 Task: Create duplicate rules in schedules object.
Action: Mouse moved to (925, 64)
Screenshot: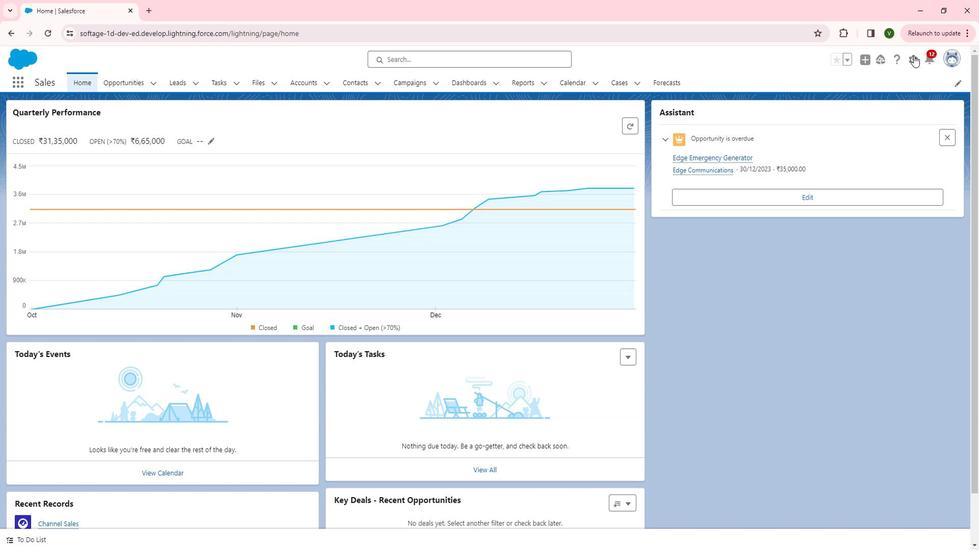 
Action: Mouse pressed left at (925, 64)
Screenshot: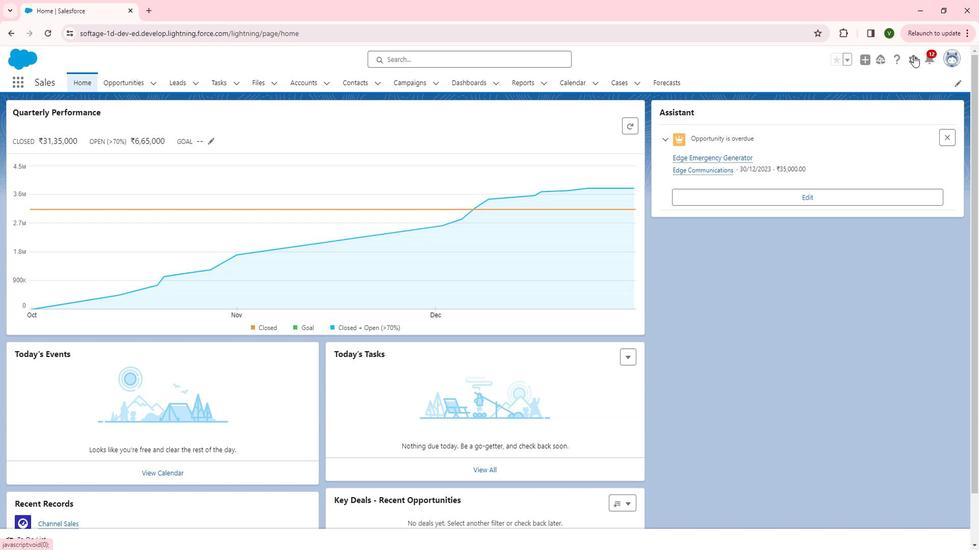 
Action: Mouse moved to (886, 93)
Screenshot: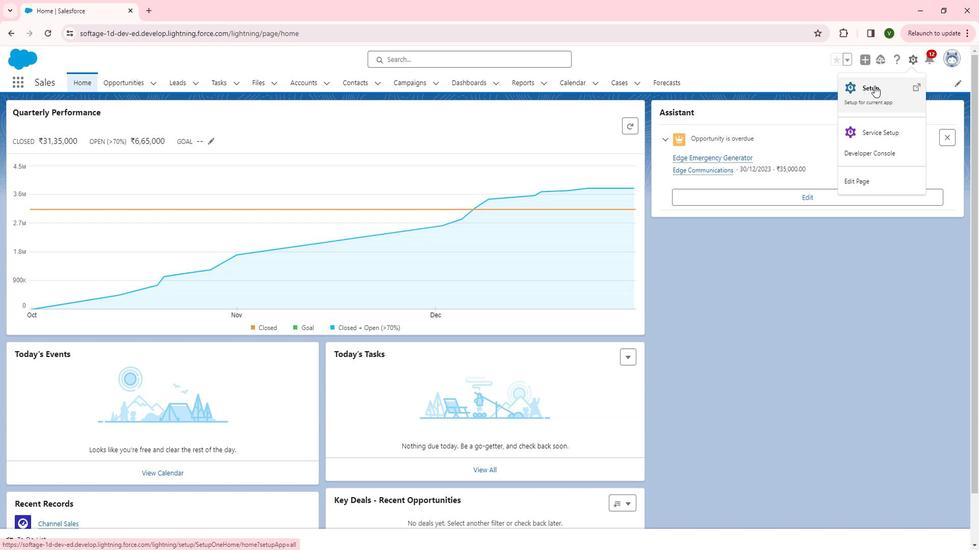 
Action: Mouse pressed left at (886, 93)
Screenshot: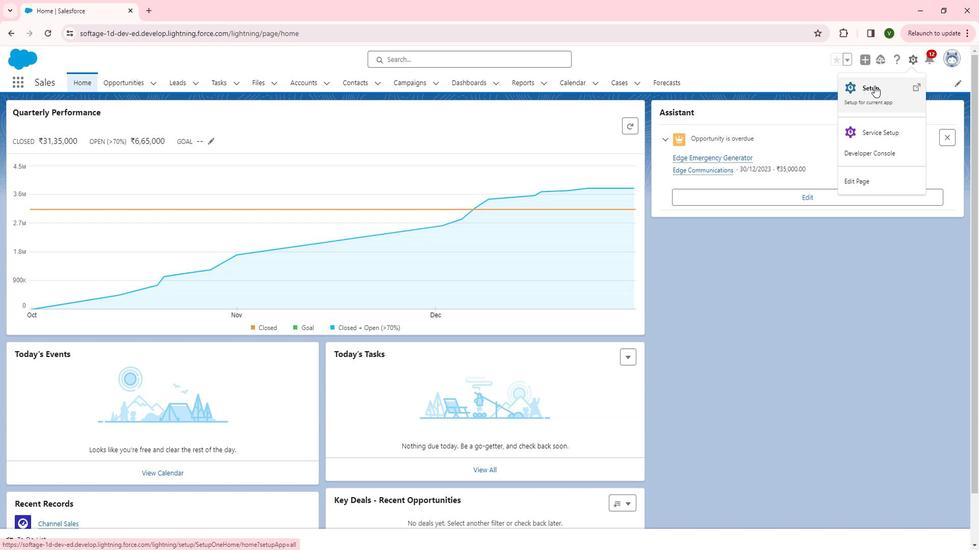 
Action: Mouse moved to (84, 283)
Screenshot: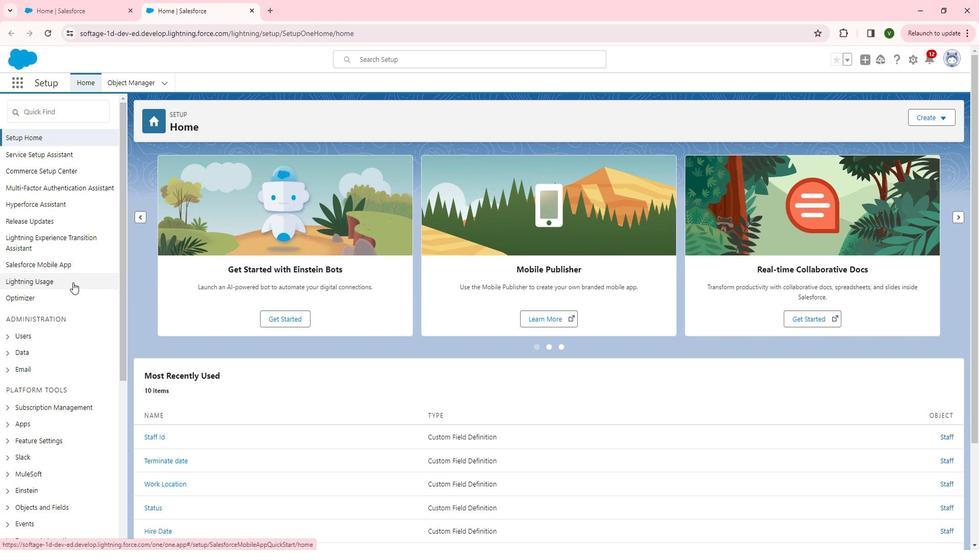
Action: Mouse scrolled (84, 283) with delta (0, 0)
Screenshot: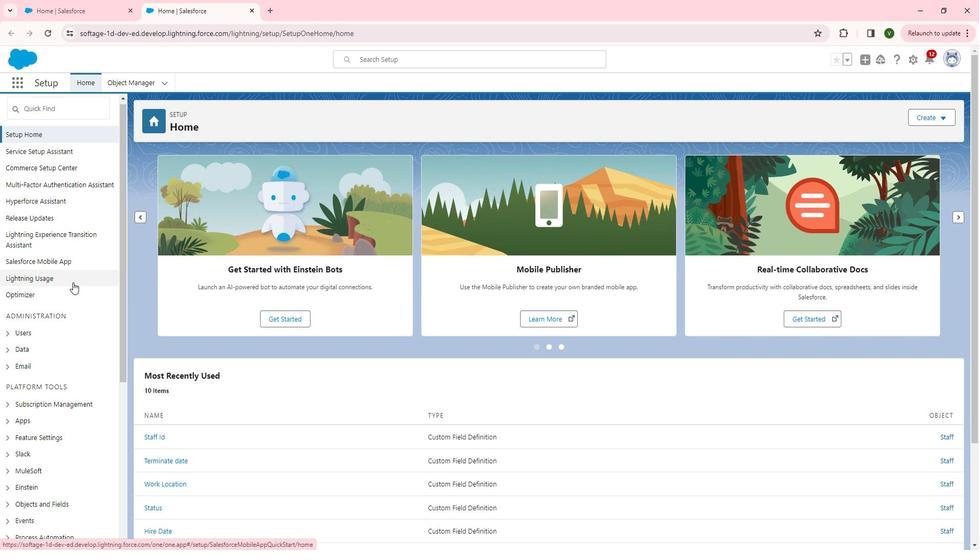
Action: Mouse scrolled (84, 283) with delta (0, 0)
Screenshot: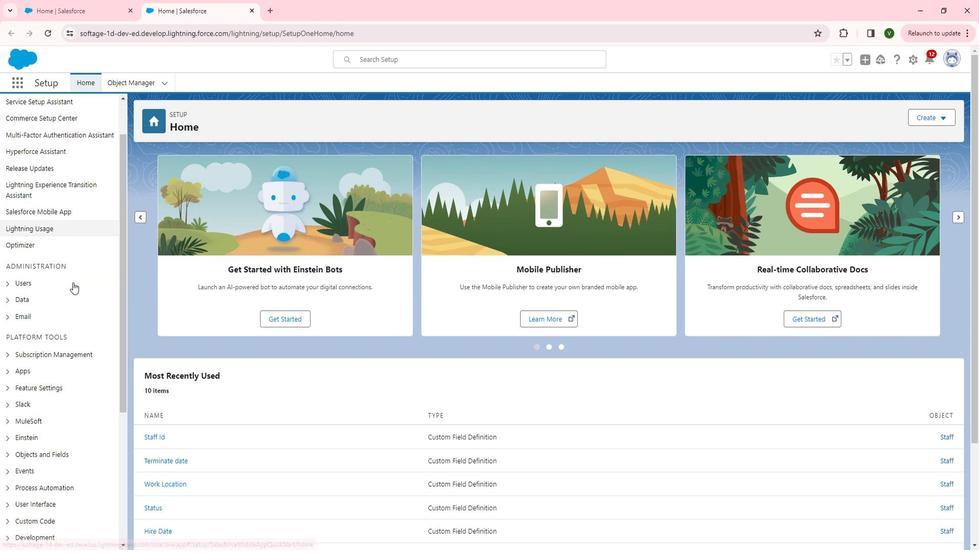 
Action: Mouse moved to (19, 250)
Screenshot: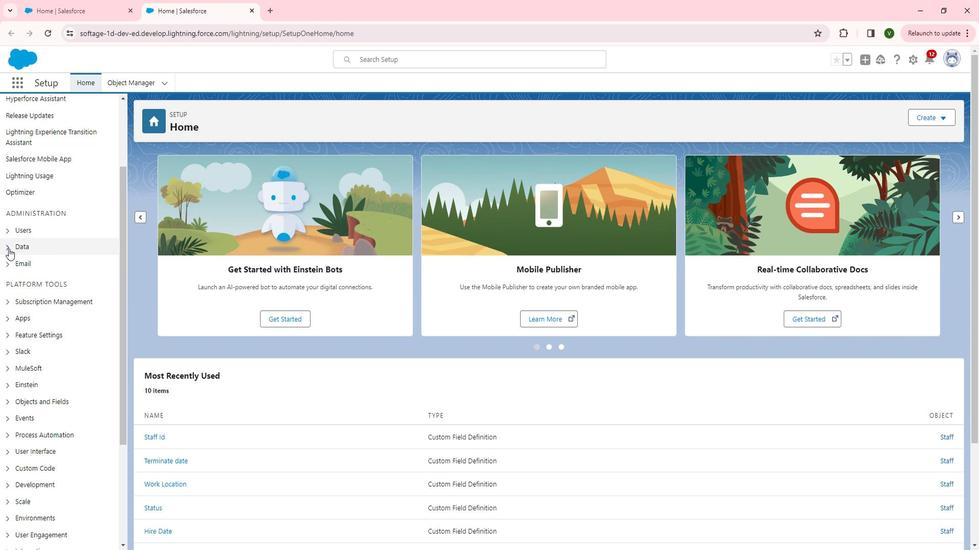 
Action: Mouse pressed left at (19, 250)
Screenshot: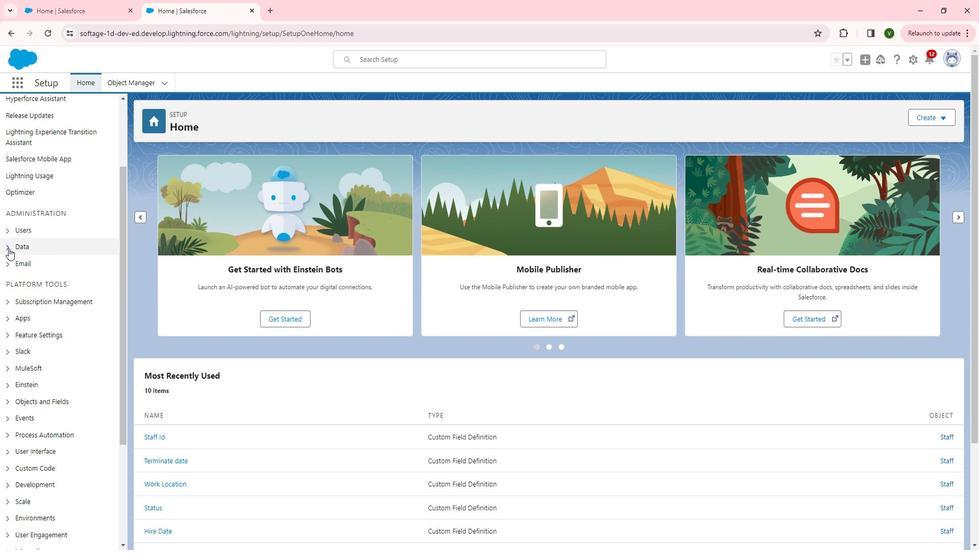 
Action: Mouse moved to (32, 345)
Screenshot: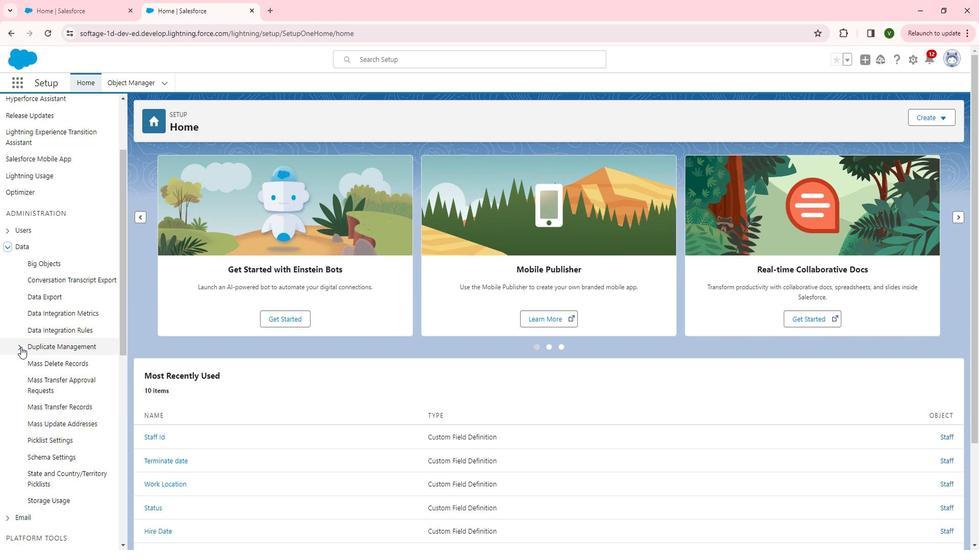 
Action: Mouse pressed left at (32, 345)
Screenshot: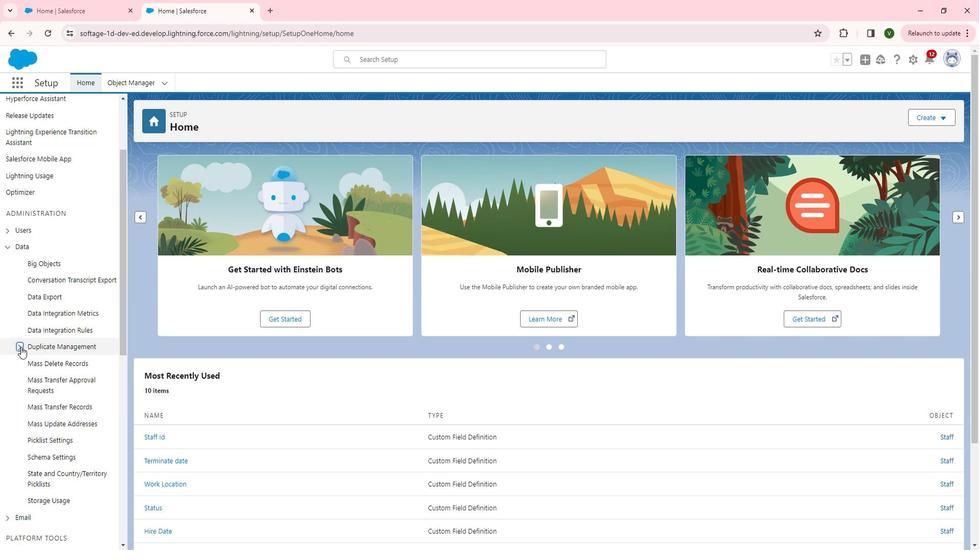 
Action: Mouse moved to (75, 378)
Screenshot: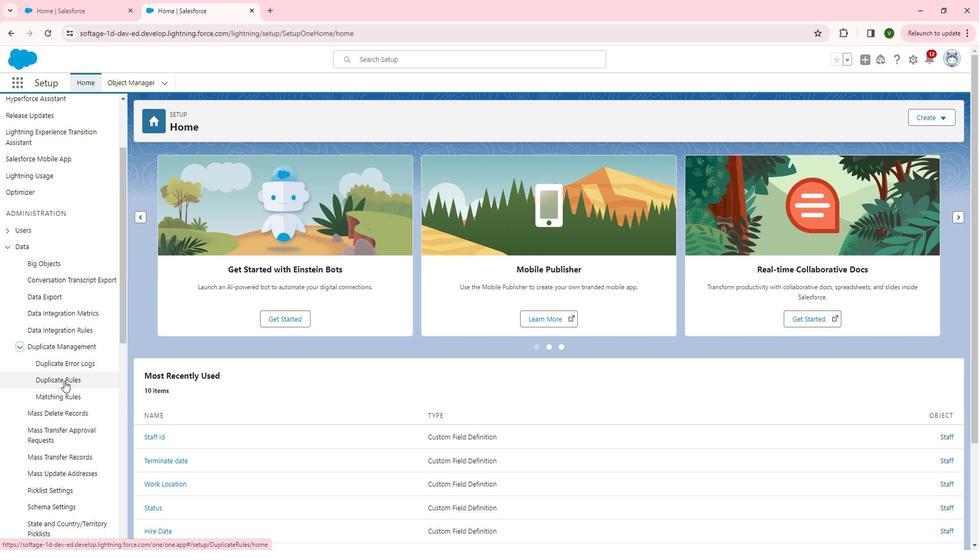 
Action: Mouse pressed left at (75, 378)
Screenshot: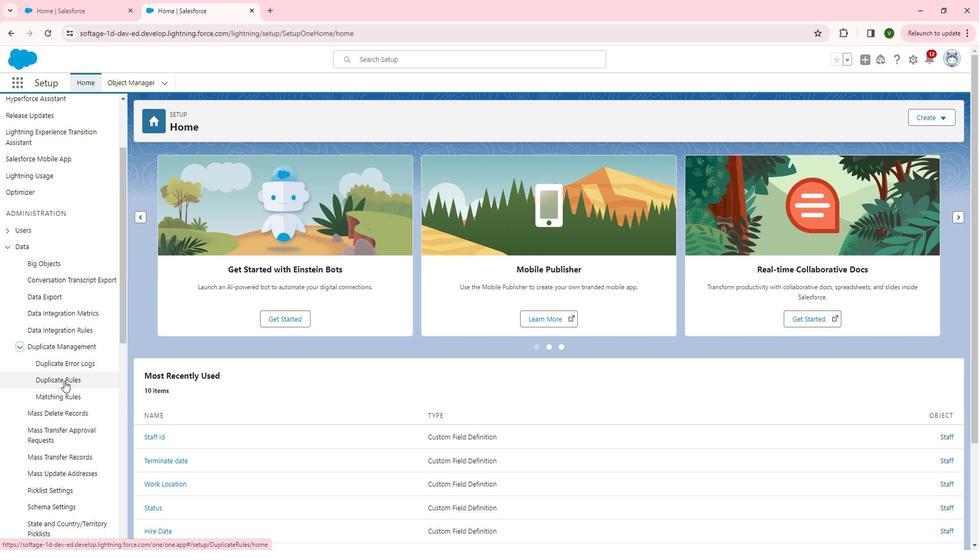
Action: Mouse moved to (575, 255)
Screenshot: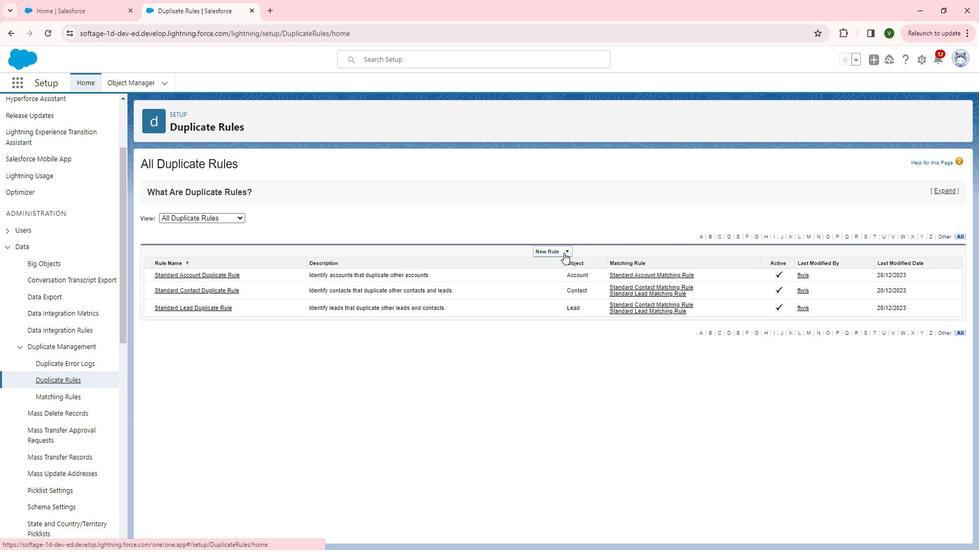 
Action: Mouse pressed left at (575, 255)
Screenshot: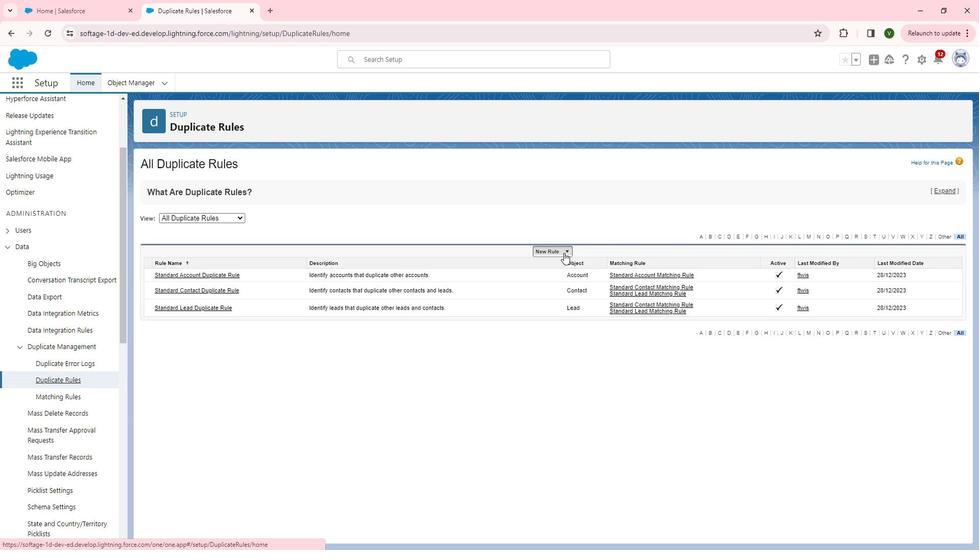 
Action: Mouse moved to (565, 315)
Screenshot: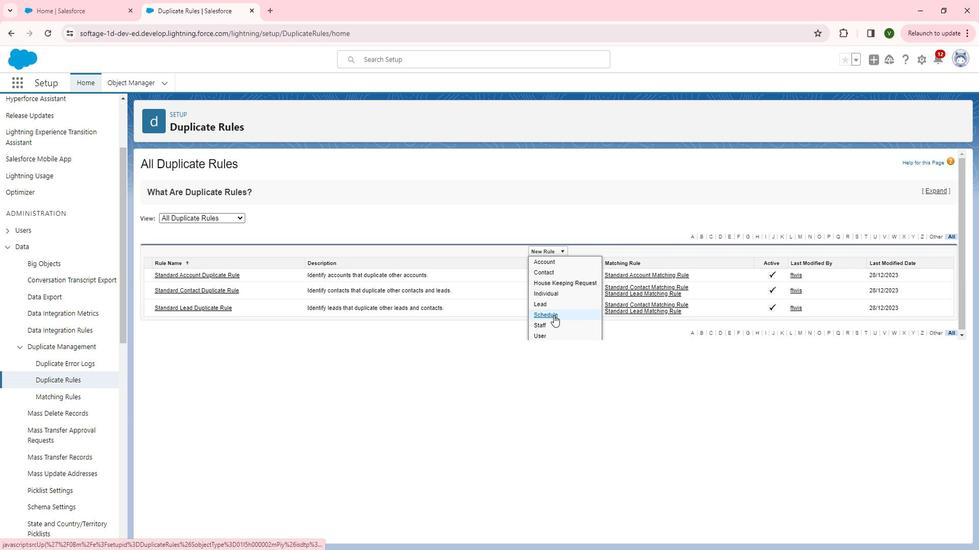
Action: Mouse pressed left at (565, 315)
Screenshot: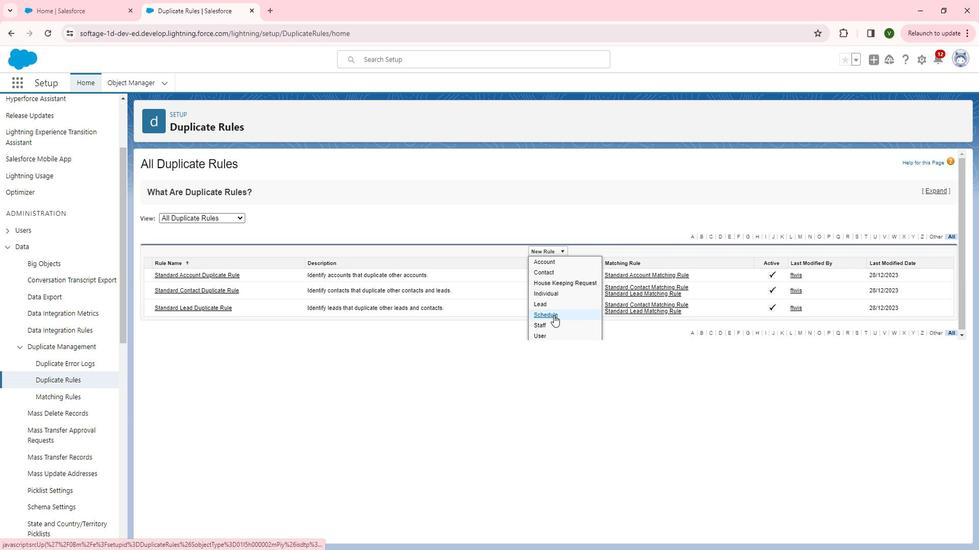
Action: Mouse moved to (367, 230)
Screenshot: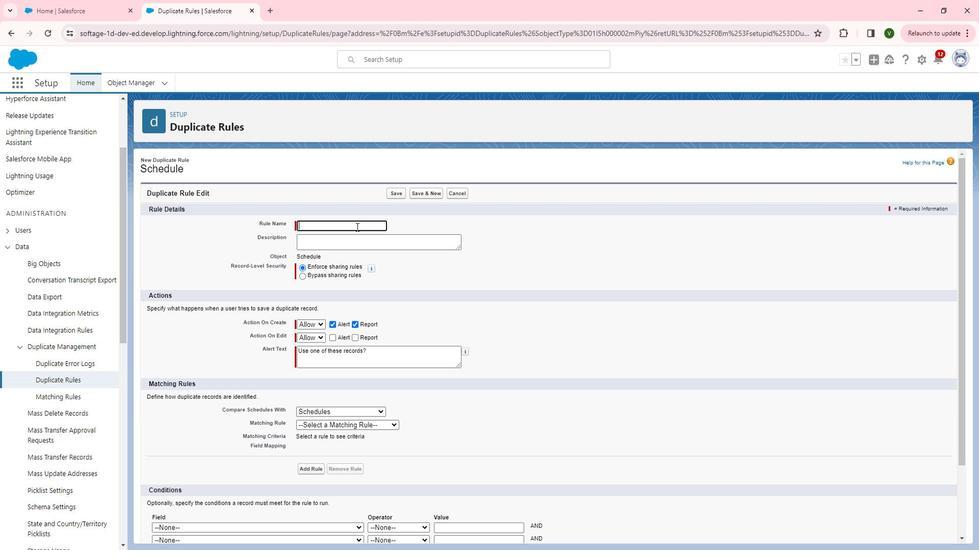 
Action: Mouse pressed left at (367, 230)
Screenshot: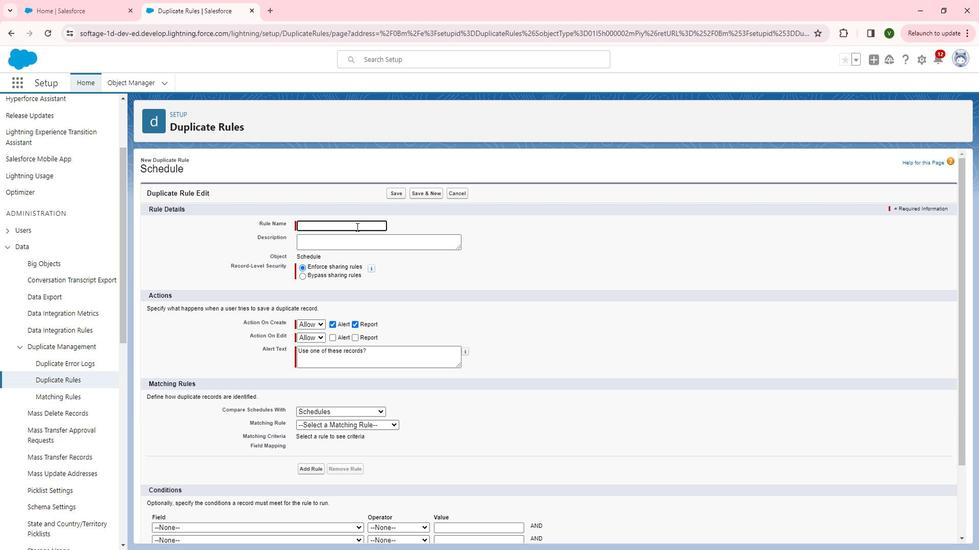 
Action: Key pressed <Key.shift><Key.shift><Key.shift><Key.shift><Key.shift><Key.shift><Key.shift><Key.shift><Key.shift><Key.shift><Key.shift><Key.shift><Key.shift><Key.shift><Key.shift><Key.shift><Key.shift><Key.shift><Key.shift><Key.shift><Key.shift><Key.shift><Key.shift><Key.shift><Key.shift><Key.shift><Key.shift><Key.shift><Key.shift><Key.shift><Key.shift><Key.shift><Key.shift><Key.shift><Key.shift><Key.shift><Key.shift><Key.shift><Key.shift><Key.shift><Key.shift><Key.shift><Key.shift><Key.shift><Key.shift><Key.shift><Key.shift><Key.shift><Key.shift><Key.shift><Key.shift>Duplu<Key.backspace>icate<Key.space>tule<Key.backspace><Key.backspace><Key.backspace><Key.backspace>rule<Key.space>for<Key.space>scedules
Screenshot: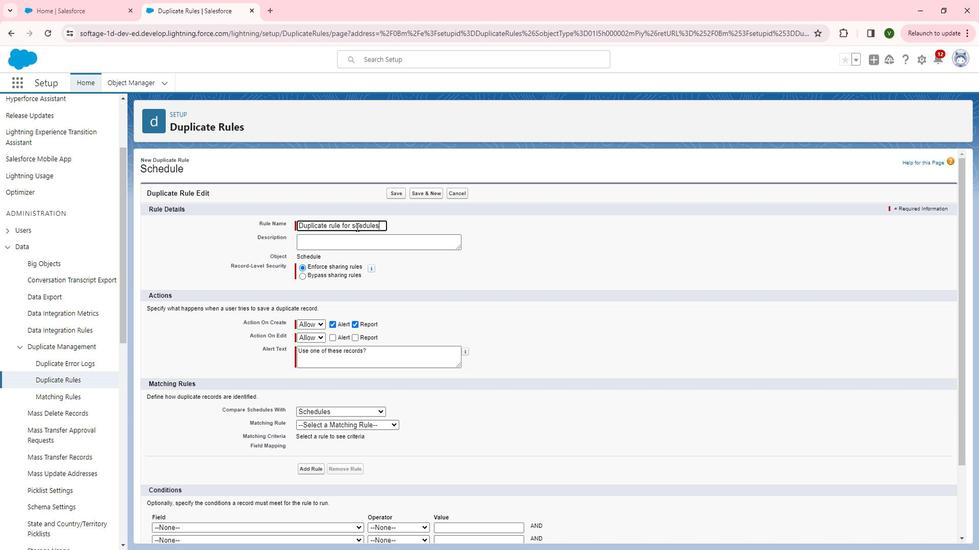 
Action: Mouse moved to (373, 243)
Screenshot: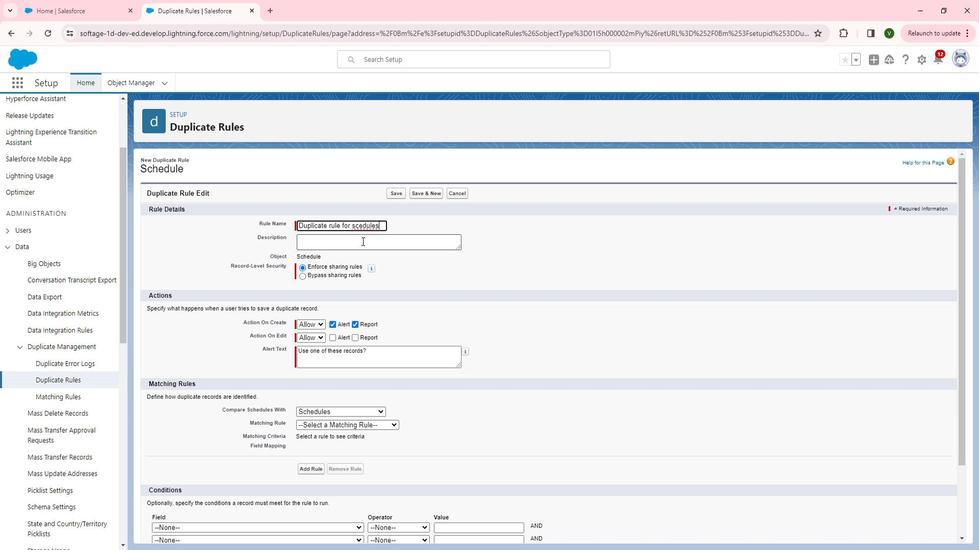
Action: Mouse pressed left at (373, 243)
Screenshot: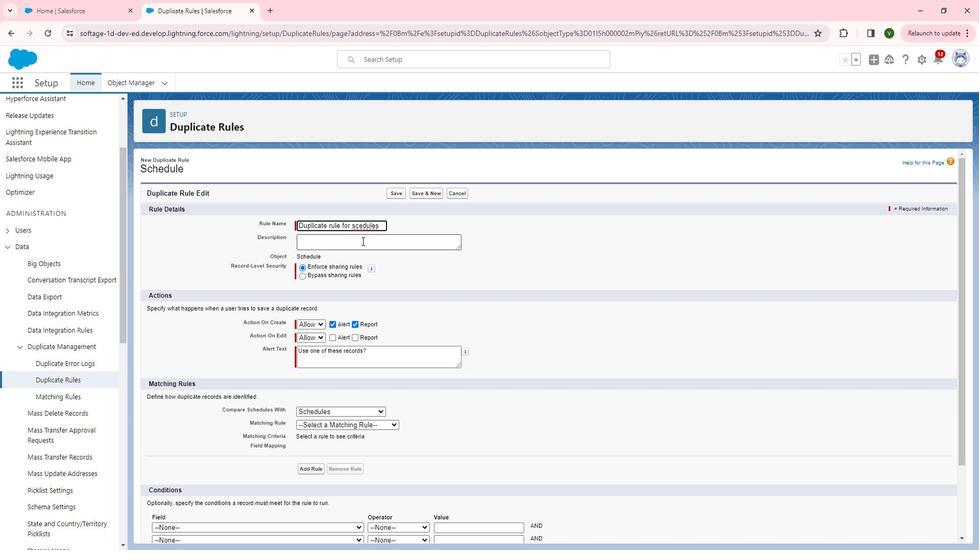 
Action: Key pressed <Key.shift>This<Key.space><Key.shift>Du
Screenshot: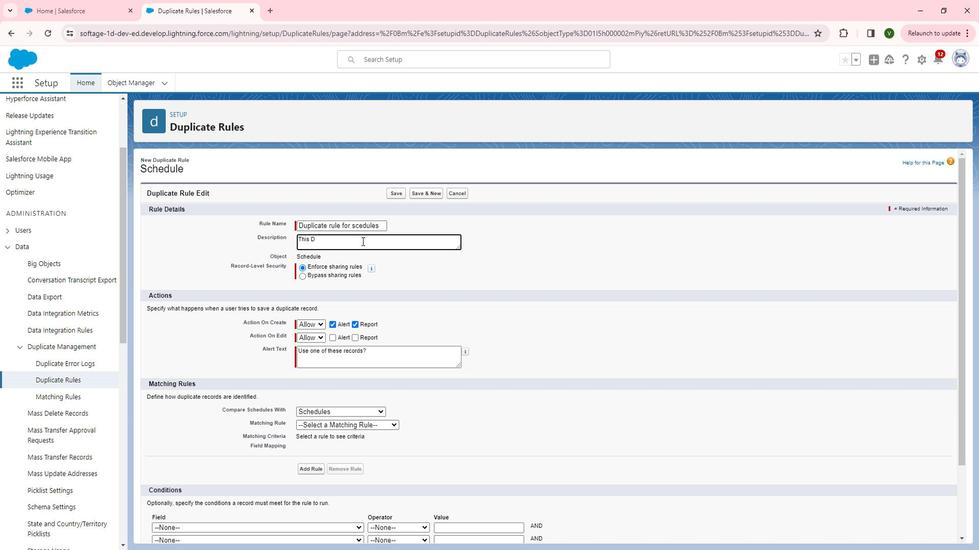 
Action: Mouse moved to (373, 244)
Screenshot: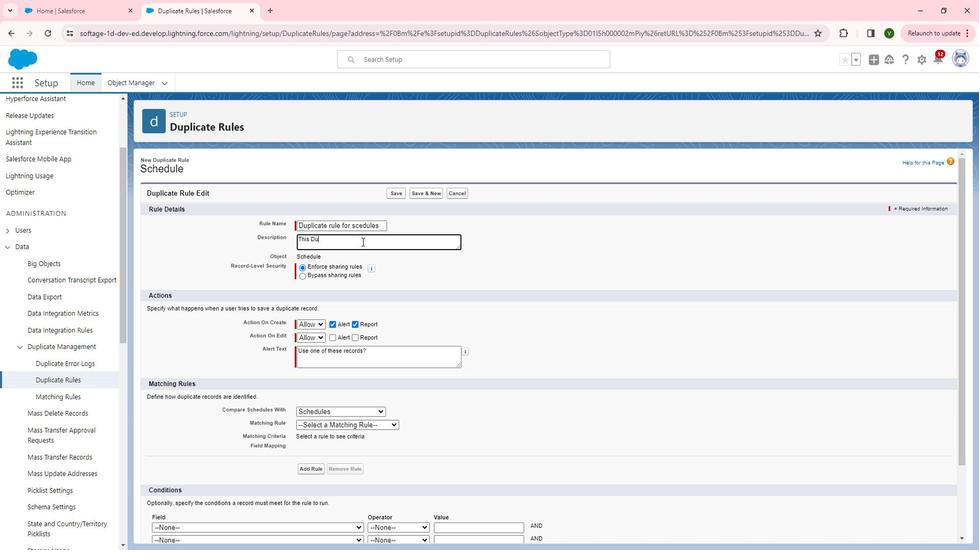 
Action: Key pressed plicate<Key.space>rule<Key.space>for<Key.space>the<Key.space>macht<Key.backspace><Key.backspace><Key.backspace>tch<Key.space>and<Key.space>stop<Key.space>duplicacy<Key.backspace><Key.backspace>sy<Key.backspace><Key.backspace>cy<Key.space><Key.space><Key.backspace>in<Key.space>schudle<Key.backspace><Key.backspace><Key.backspace>edu<Key.backspace>ules
Screenshot: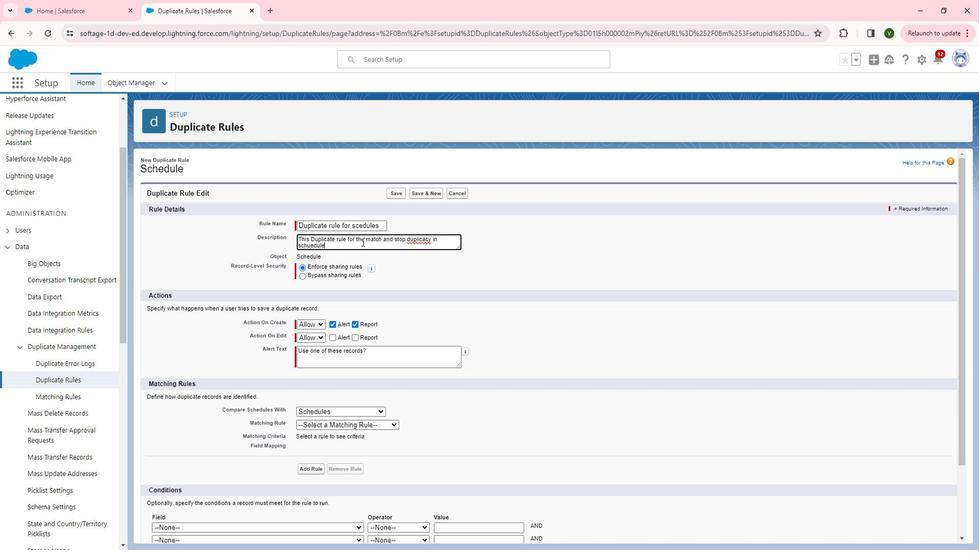 
Action: Mouse moved to (424, 274)
Screenshot: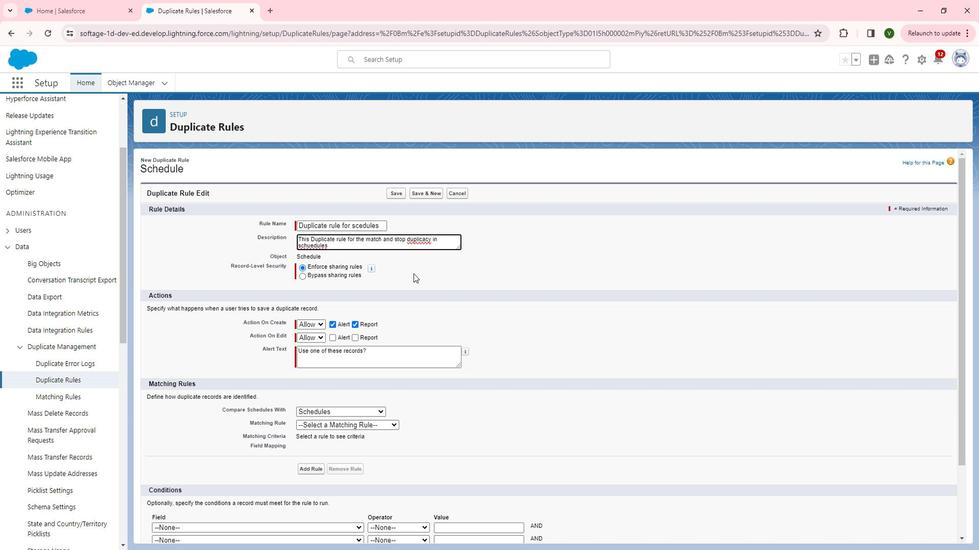 
Action: Mouse pressed left at (424, 274)
Screenshot: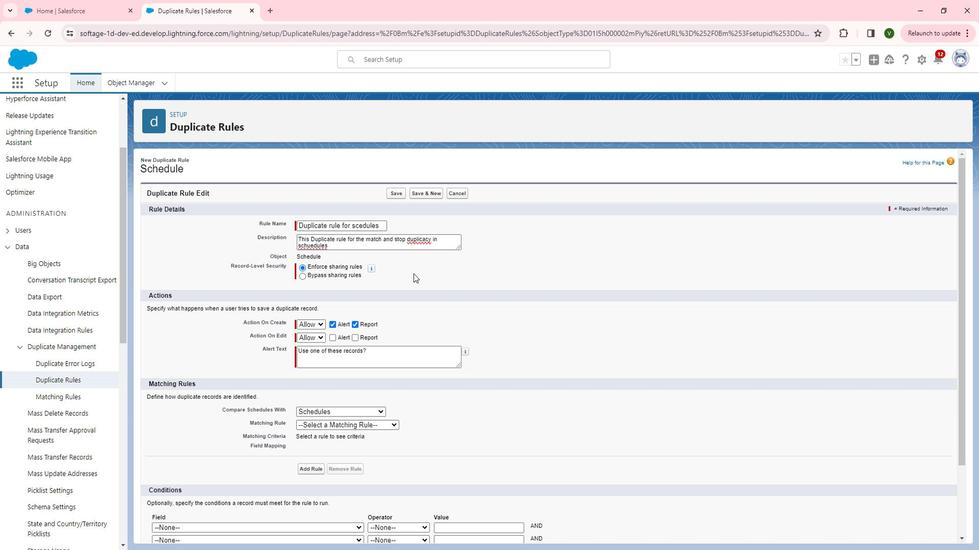 
Action: Mouse moved to (323, 324)
Screenshot: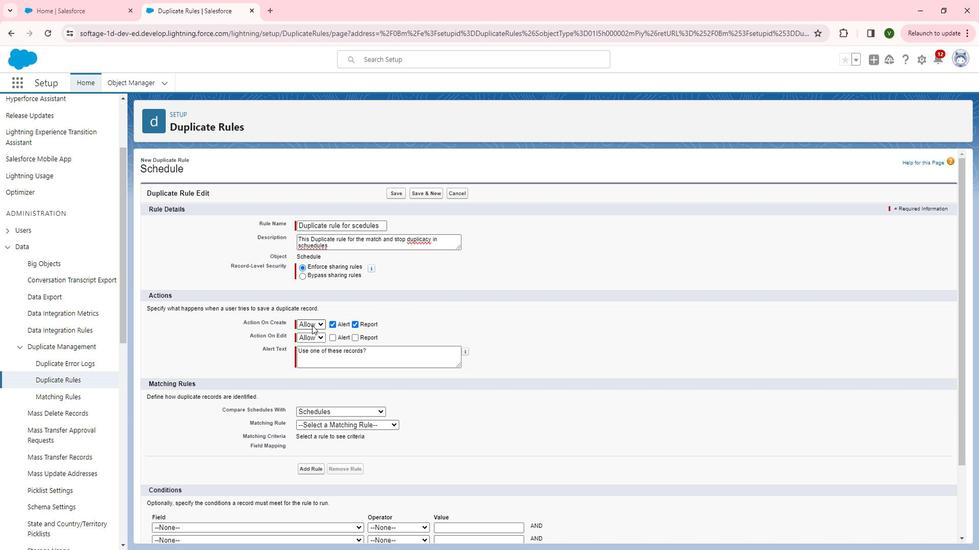 
Action: Mouse pressed left at (323, 324)
Screenshot: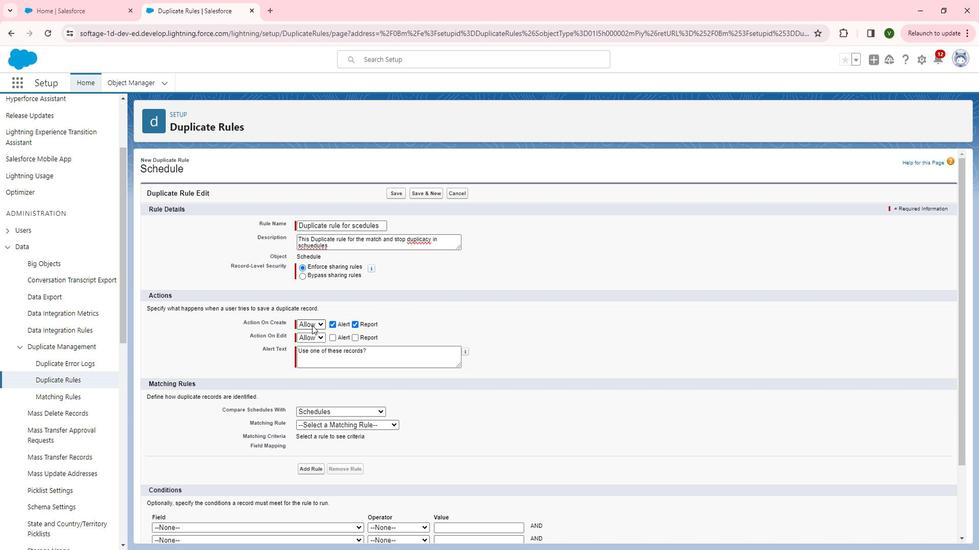 
Action: Mouse pressed left at (323, 324)
Screenshot: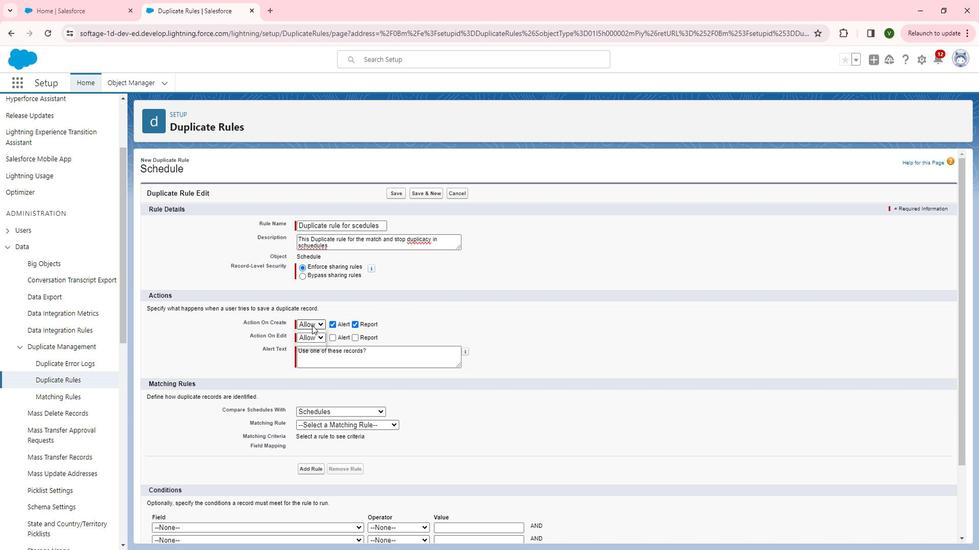 
Action: Mouse moved to (366, 322)
Screenshot: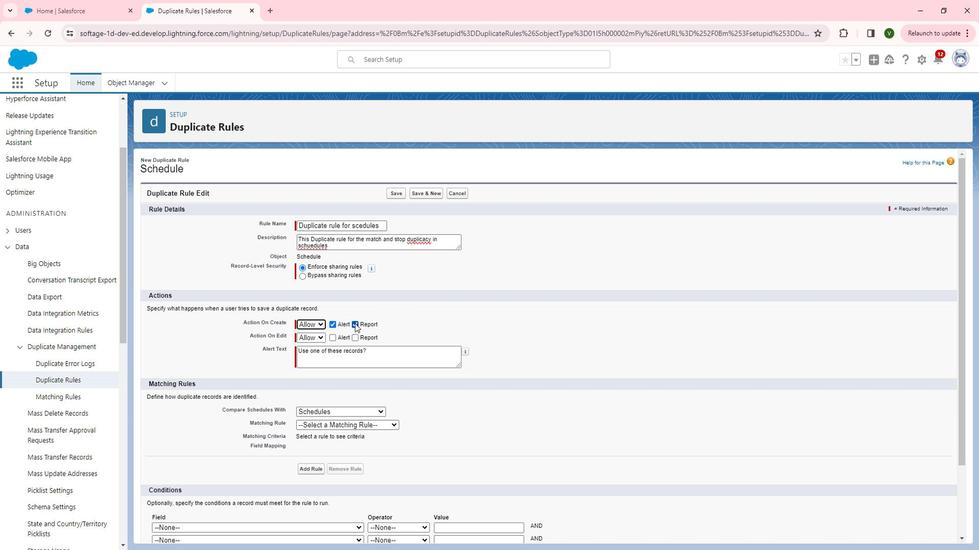 
Action: Mouse pressed left at (366, 322)
Screenshot: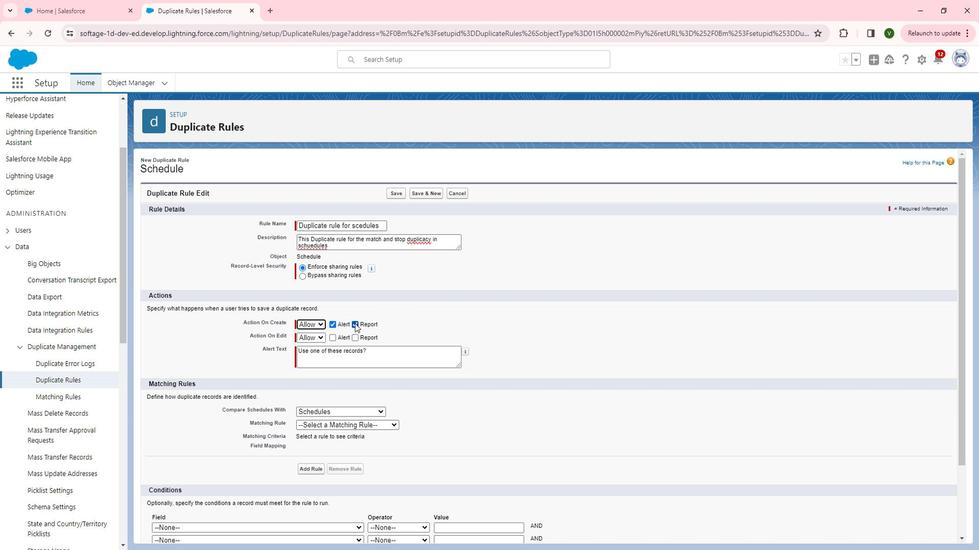 
Action: Mouse moved to (452, 349)
Screenshot: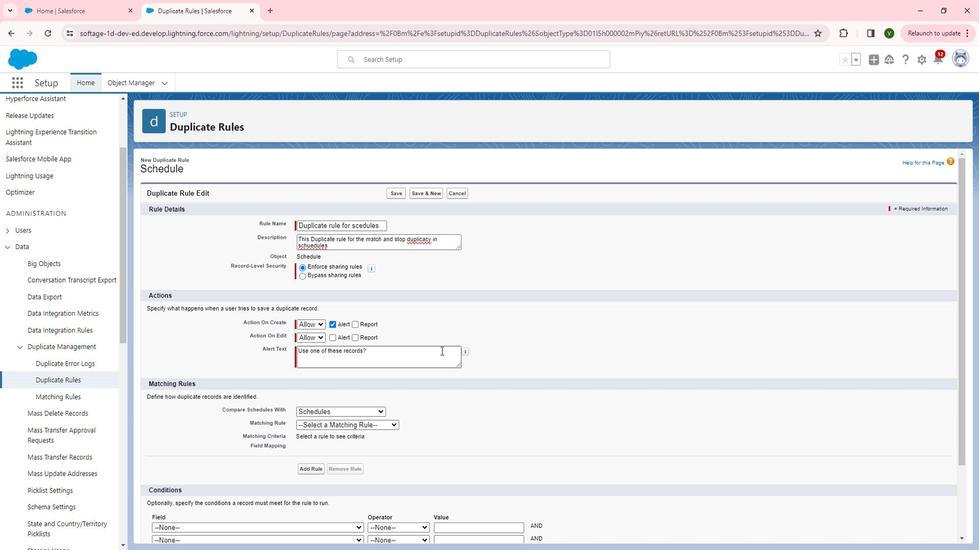 
Action: Mouse scrolled (452, 348) with delta (0, 0)
Screenshot: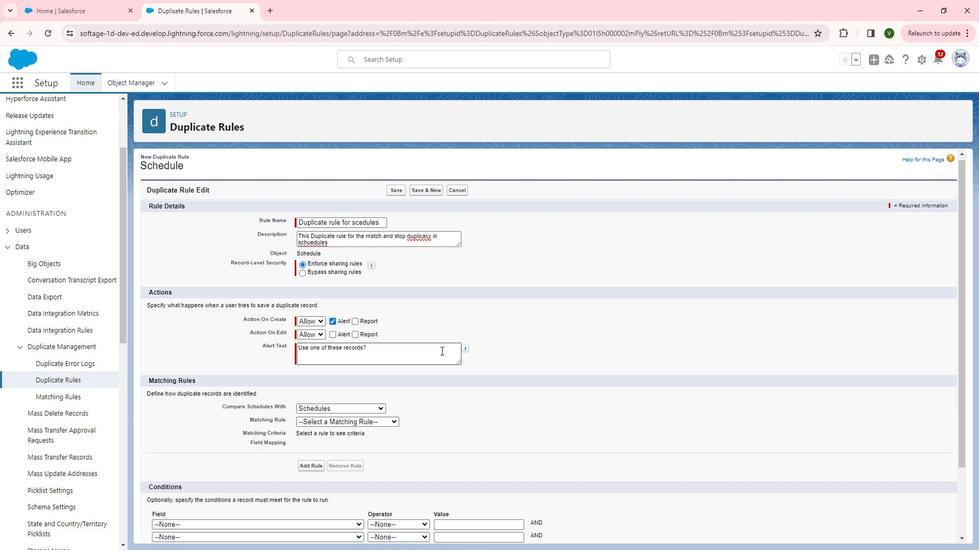 
Action: Mouse moved to (451, 350)
Screenshot: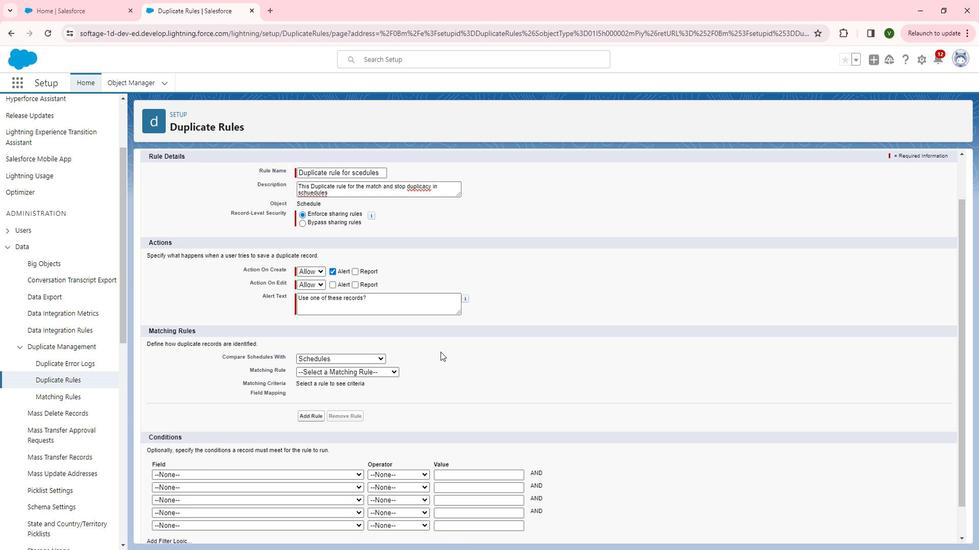 
Action: Mouse scrolled (451, 349) with delta (0, 0)
Screenshot: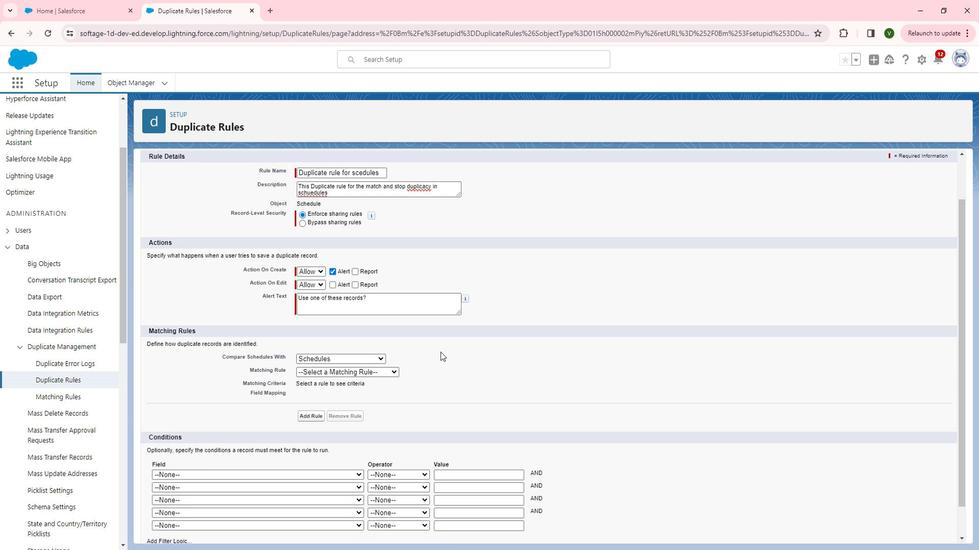 
Action: Mouse moved to (394, 337)
Screenshot: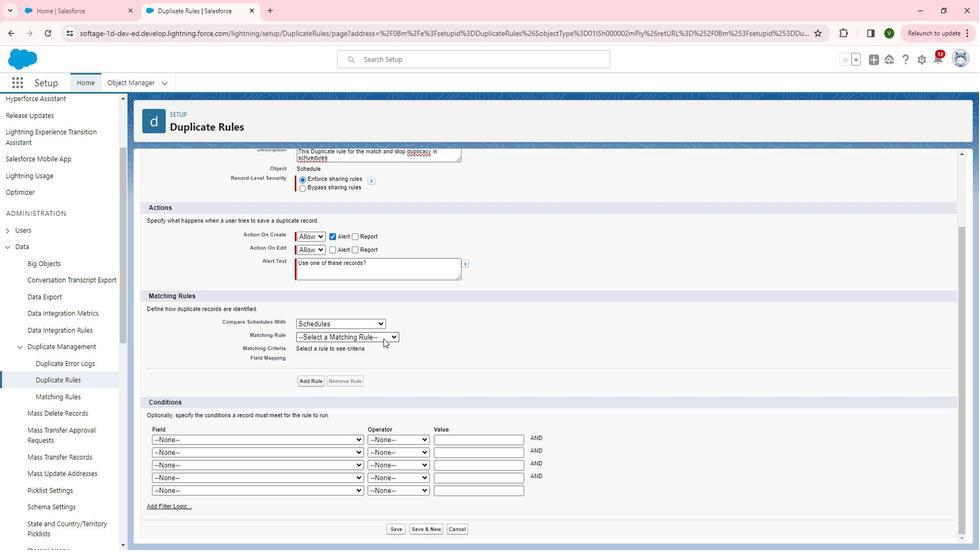 
Action: Mouse pressed left at (394, 337)
Screenshot: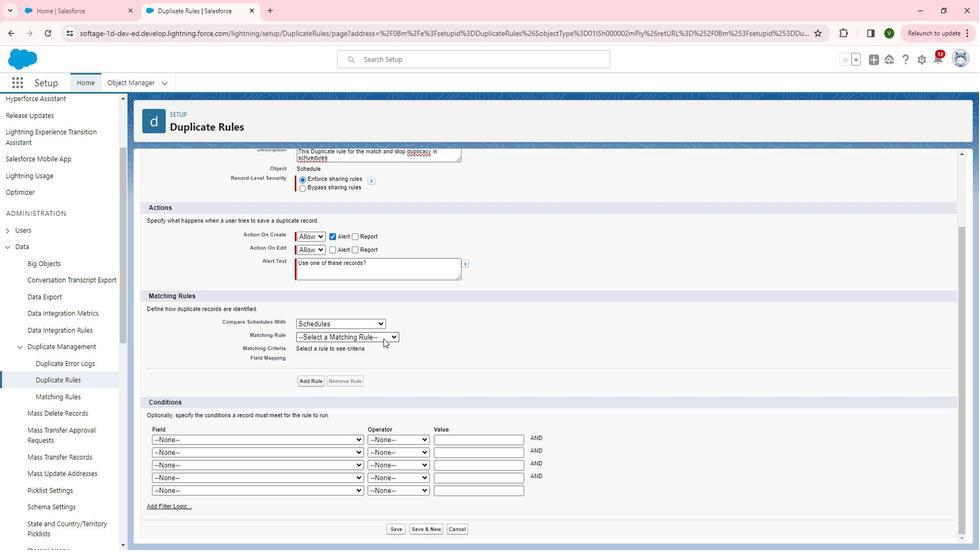 
Action: Mouse moved to (392, 351)
Screenshot: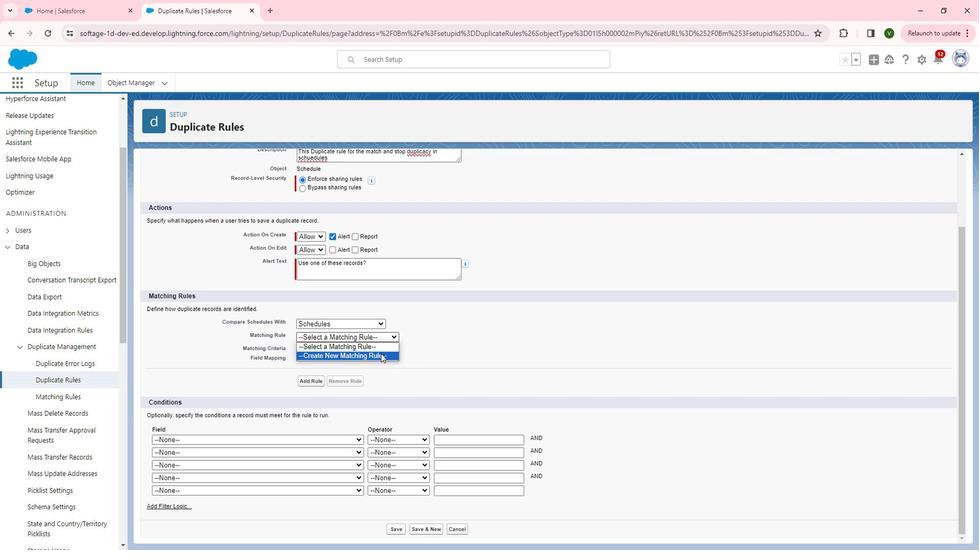 
Action: Mouse pressed left at (392, 351)
Screenshot: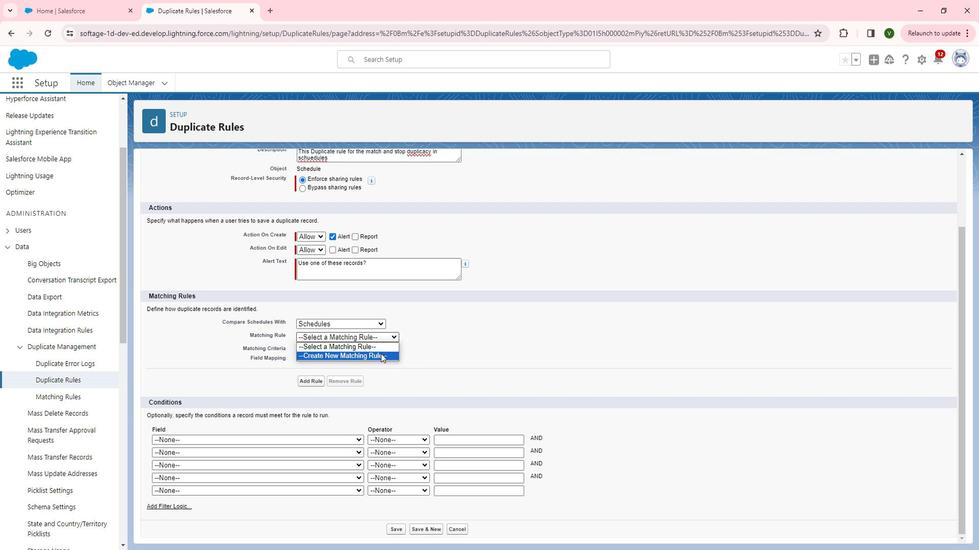 
Action: Mouse moved to (546, 358)
Screenshot: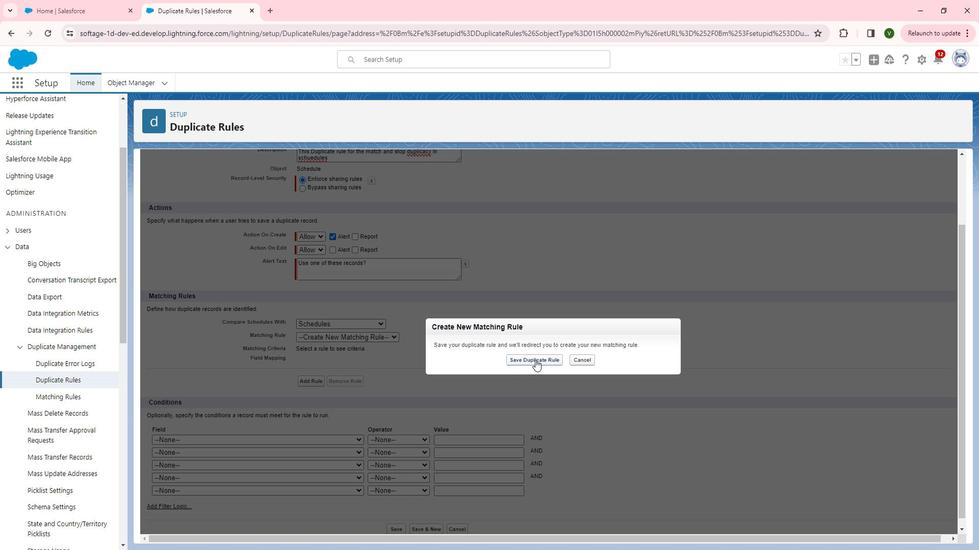 
Action: Mouse pressed left at (546, 358)
Screenshot: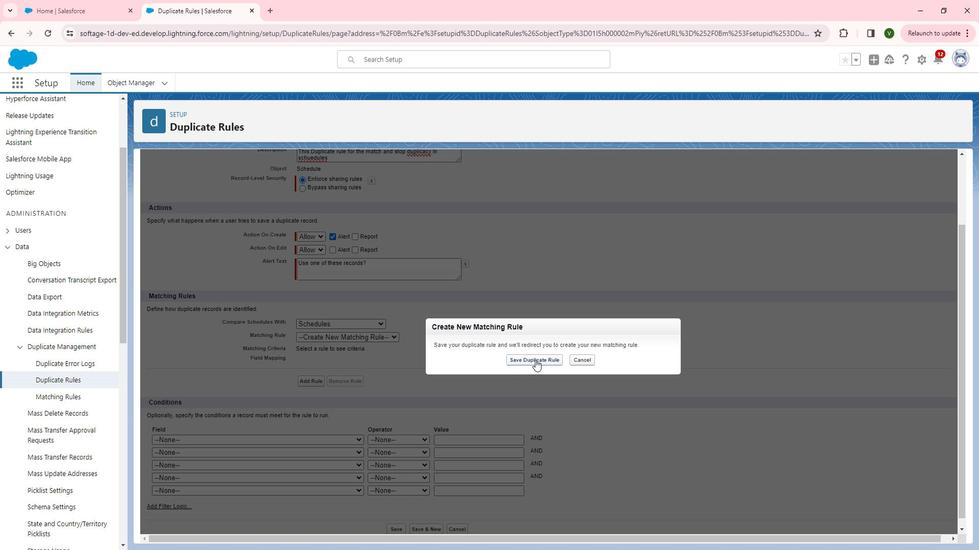
Action: Mouse moved to (375, 322)
Screenshot: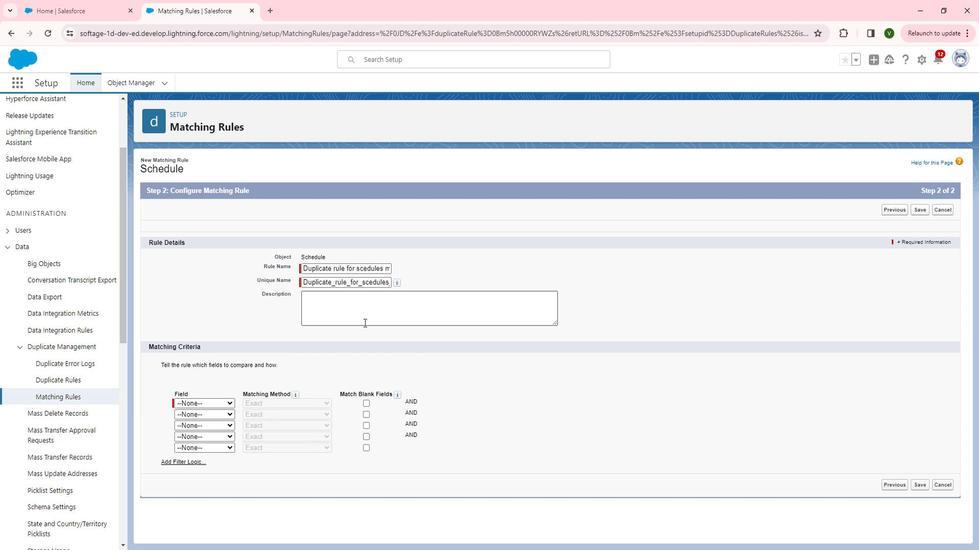 
Action: Mouse pressed left at (375, 322)
Screenshot: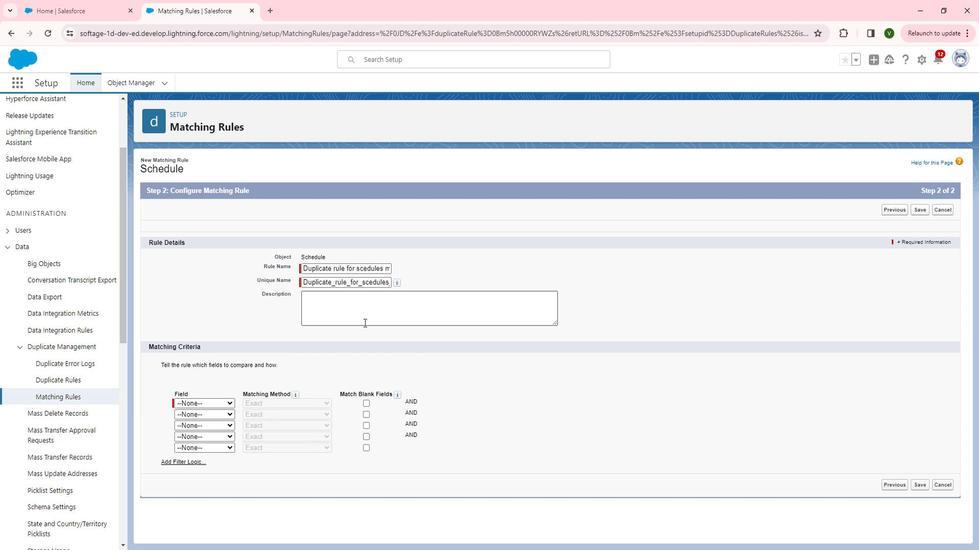 
Action: Key pressed <Key.shift>M<Key.backspace><Key.shift>This<Key.space>is<Key.space>maching<Key.backspace><Key.backspace><Key.backspace><Key.backspace><Key.backspace>tching<Key.space>rule<Key.space>prevent<Key.space>duplicate<Key.space>records<Key.space>to<Key.space>help<Key.space>duplicate<Key.space>rule.
Screenshot: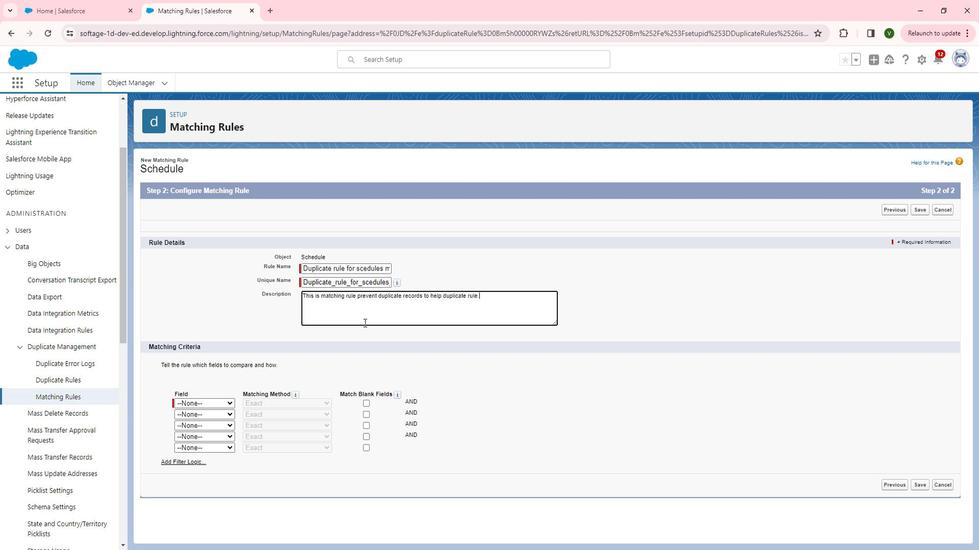 
Action: Mouse moved to (229, 400)
Screenshot: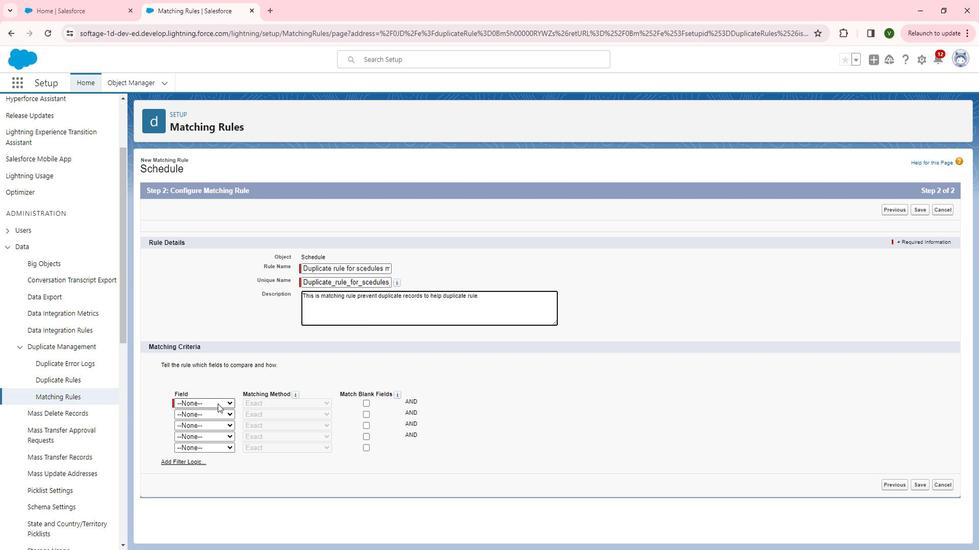 
Action: Mouse pressed left at (229, 400)
Screenshot: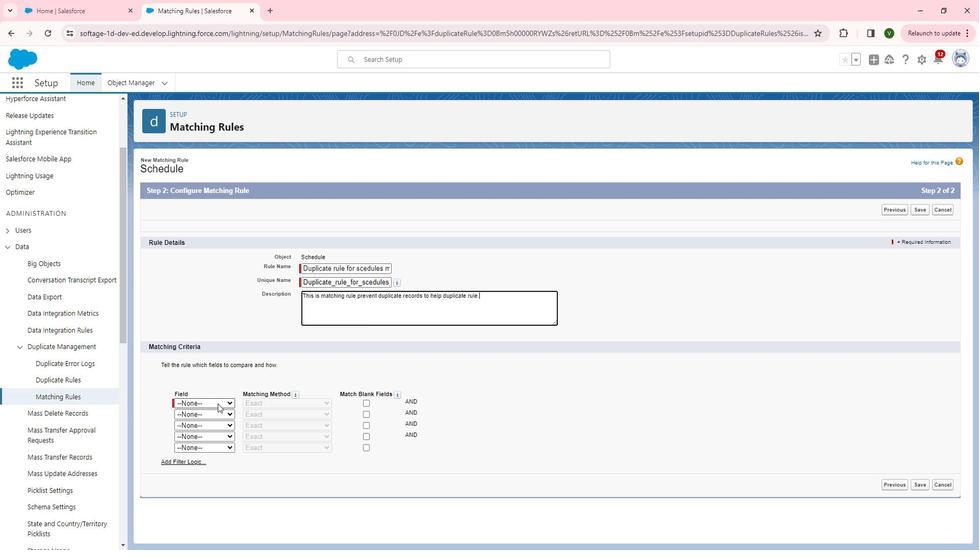 
Action: Mouse moved to (229, 417)
Screenshot: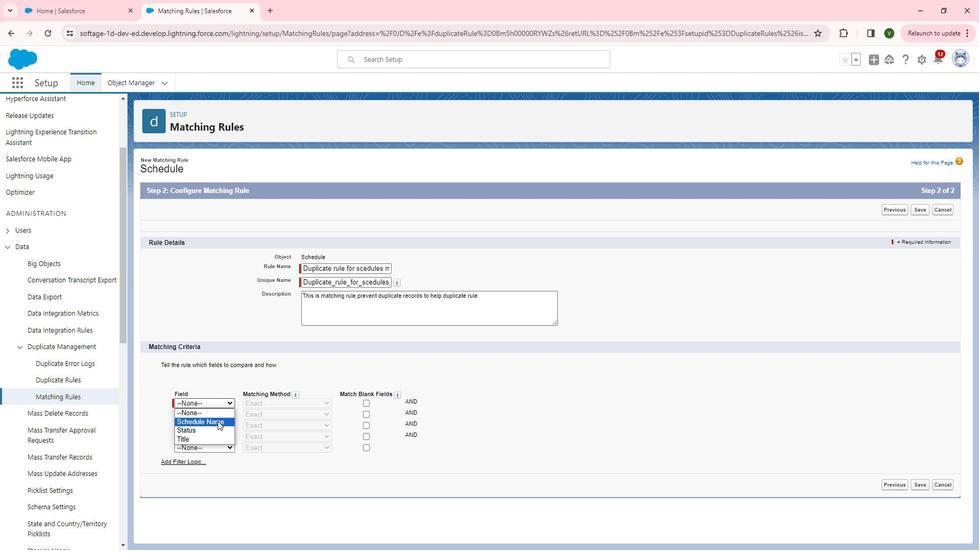 
Action: Mouse pressed left at (229, 417)
Screenshot: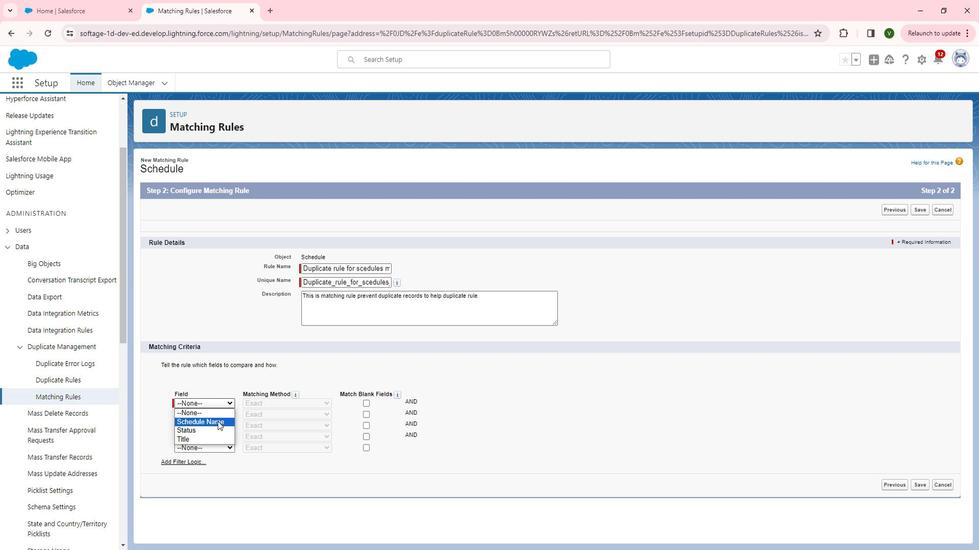 
Action: Mouse moved to (230, 411)
Screenshot: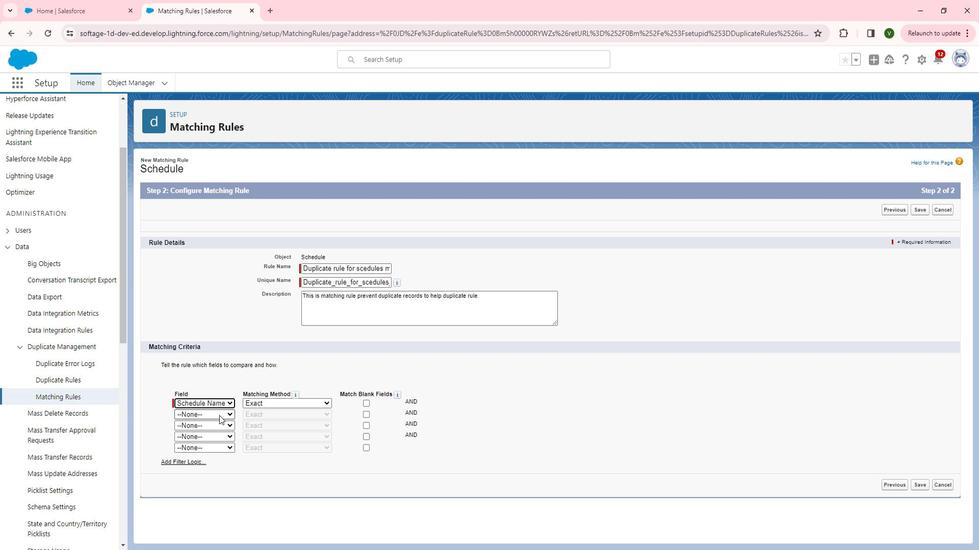 
Action: Mouse pressed left at (230, 411)
Screenshot: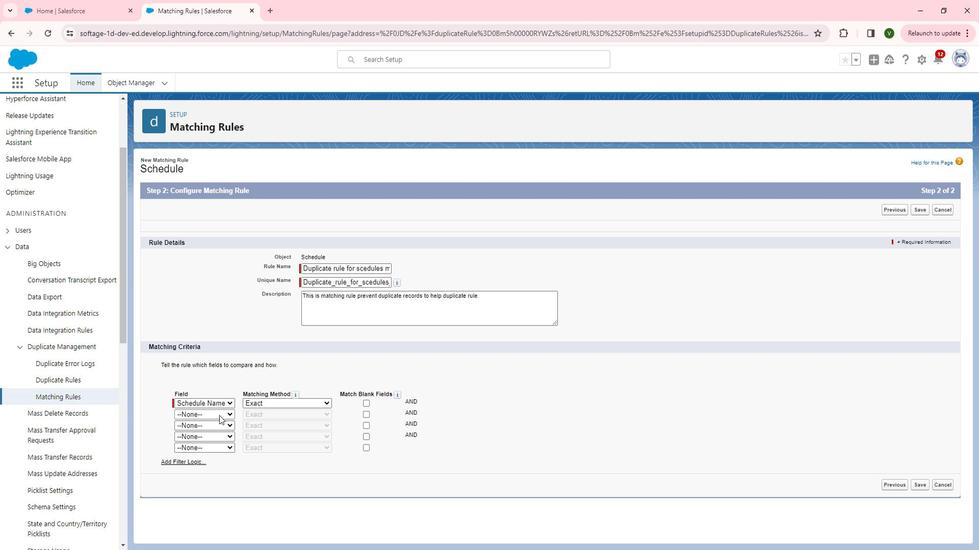 
Action: Mouse moved to (222, 433)
Screenshot: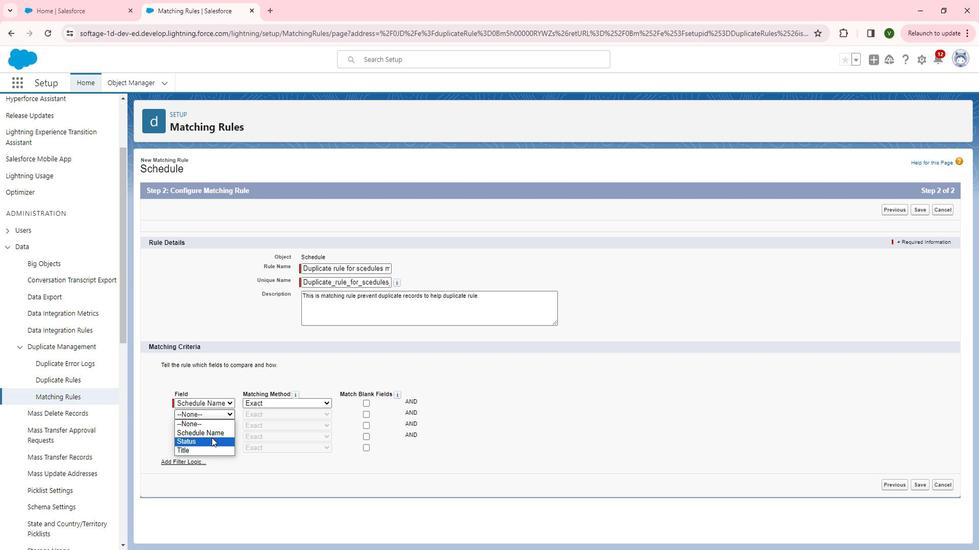 
Action: Mouse pressed left at (222, 433)
Screenshot: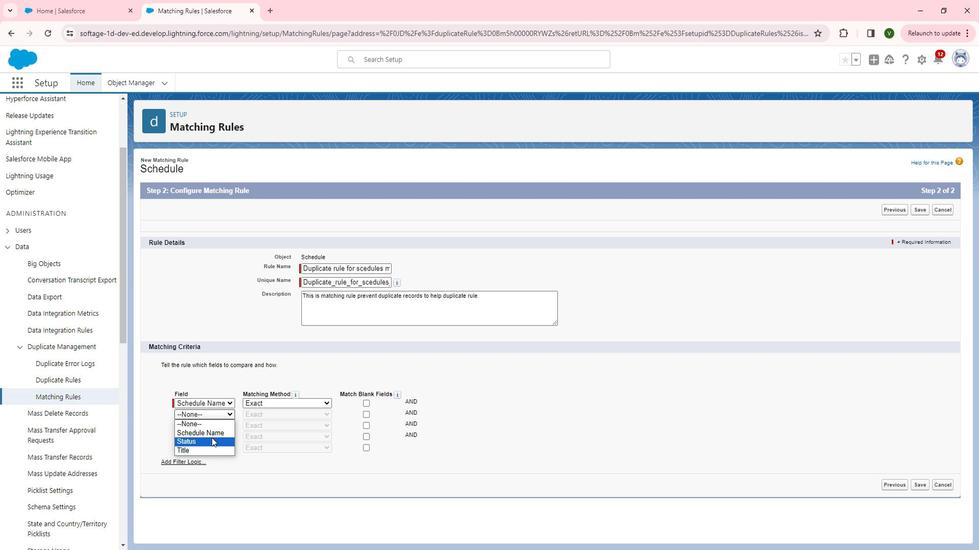 
Action: Mouse moved to (237, 417)
Screenshot: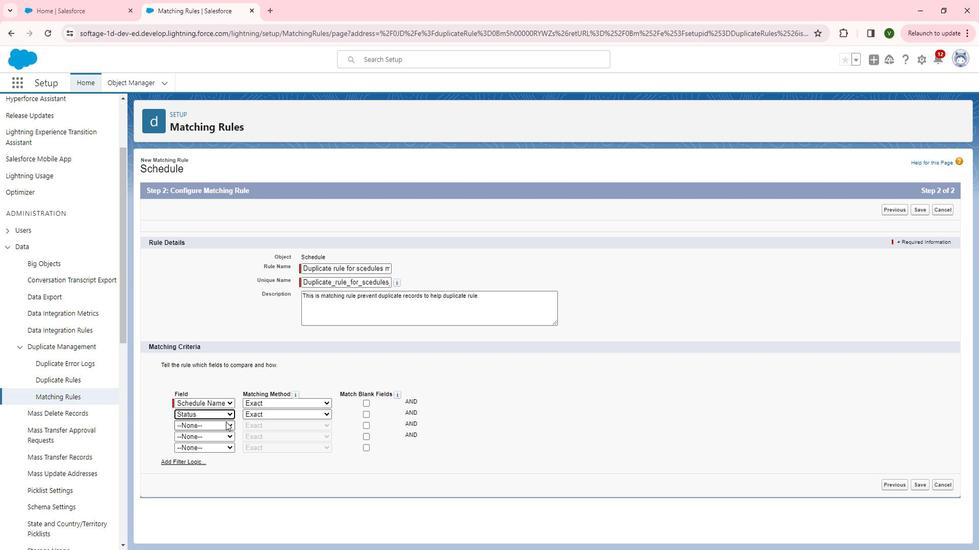 
Action: Mouse pressed left at (237, 417)
Screenshot: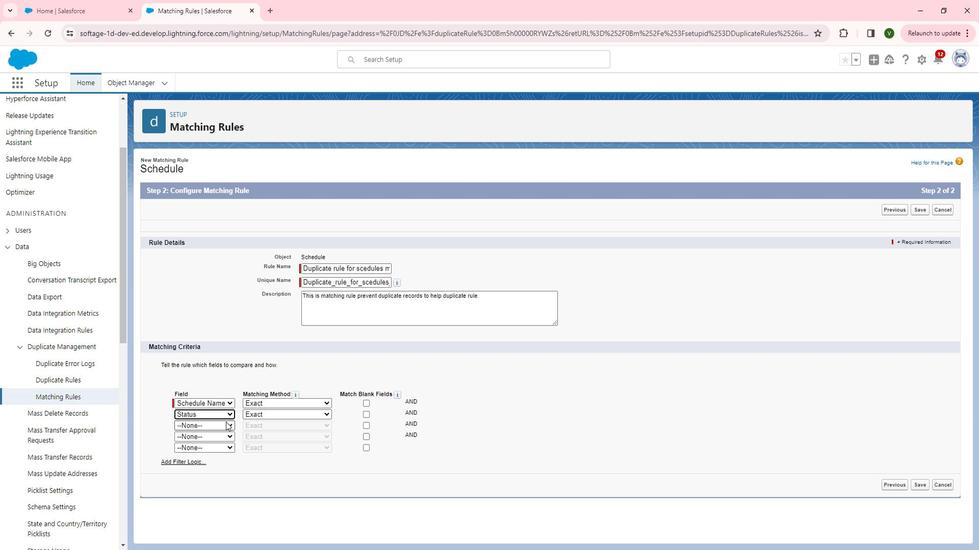 
Action: Mouse moved to (221, 458)
Screenshot: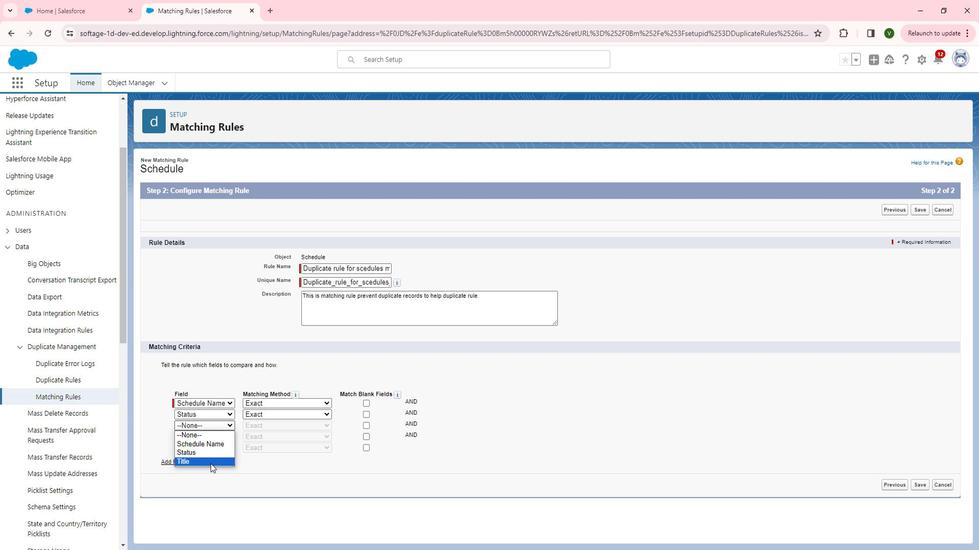 
Action: Mouse pressed left at (221, 458)
Screenshot: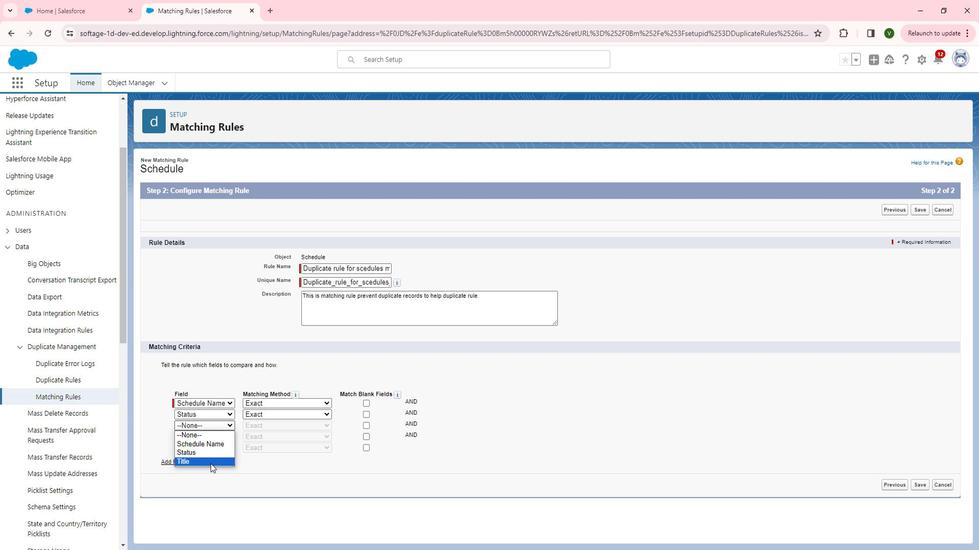 
Action: Mouse moved to (339, 420)
Screenshot: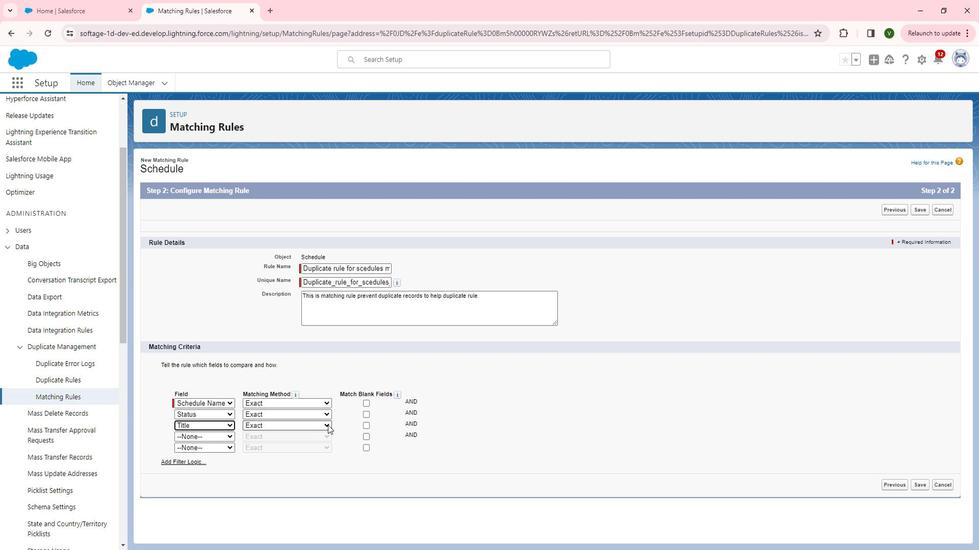 
Action: Mouse pressed left at (339, 420)
Screenshot: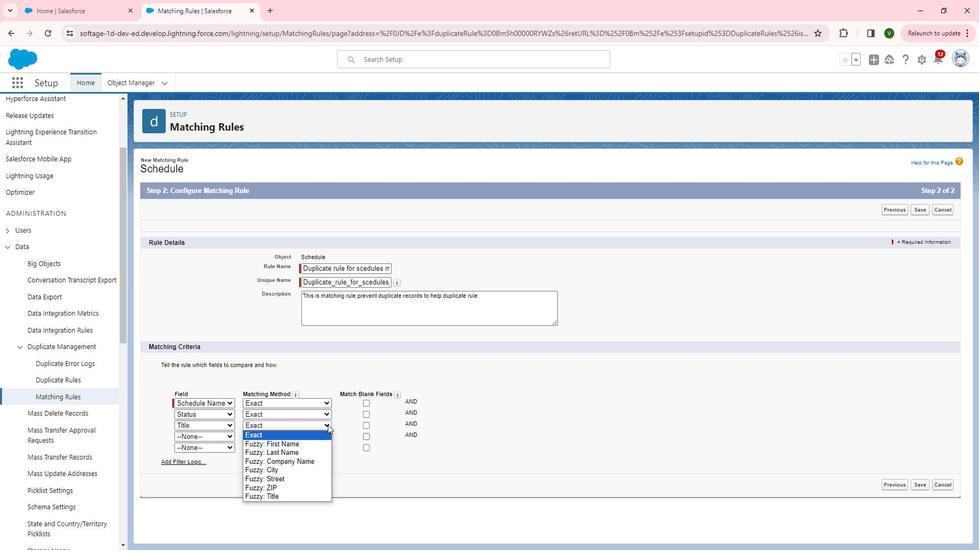 
Action: Mouse moved to (353, 415)
Screenshot: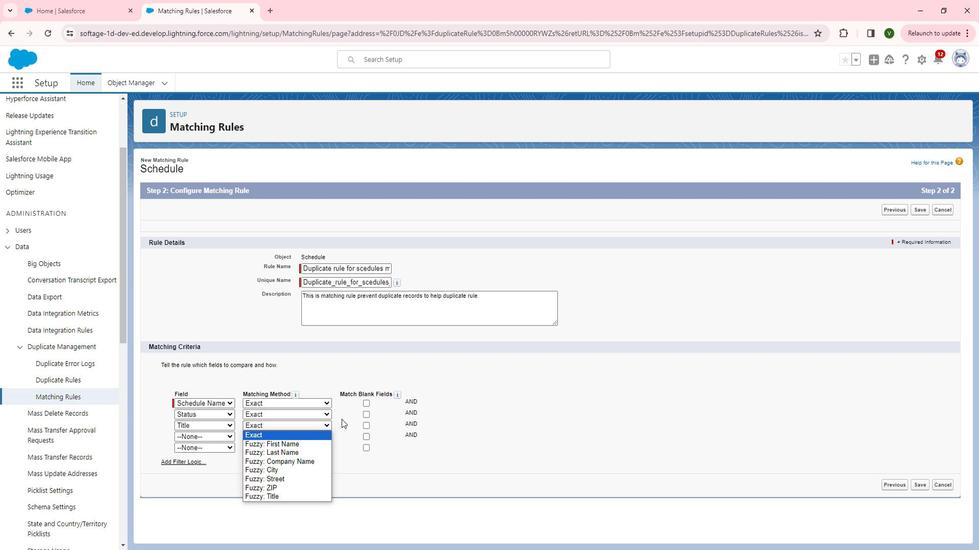 
Action: Mouse pressed left at (353, 415)
Screenshot: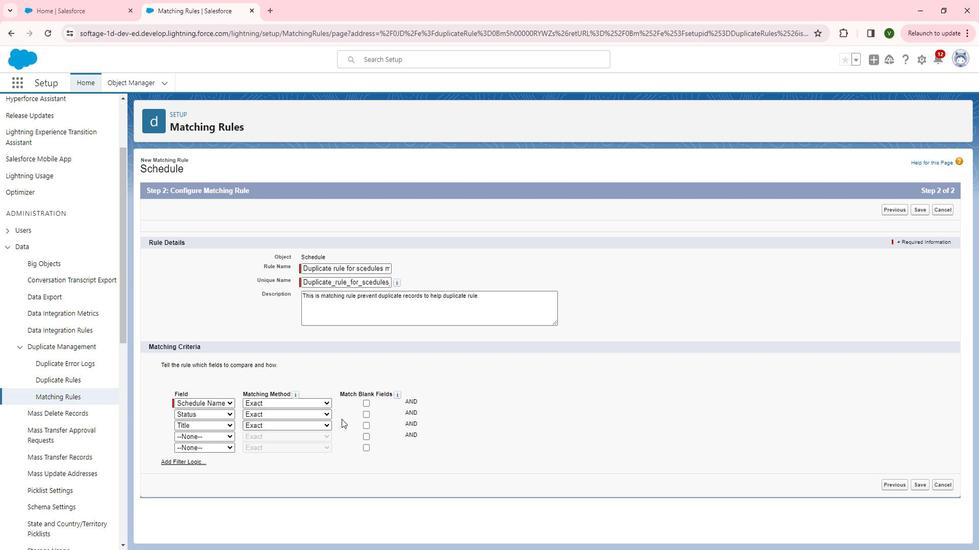 
Action: Mouse moved to (937, 476)
Screenshot: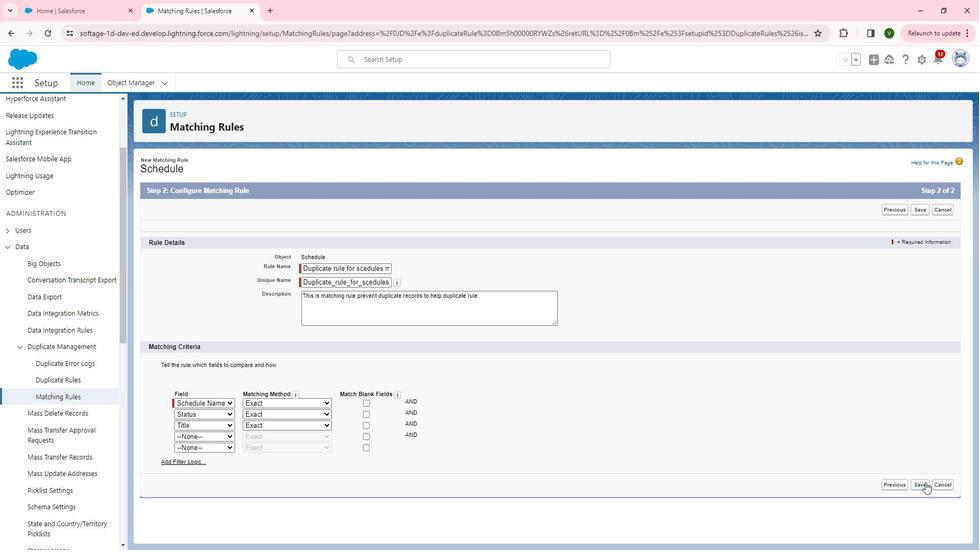 
Action: Mouse pressed left at (937, 476)
Screenshot: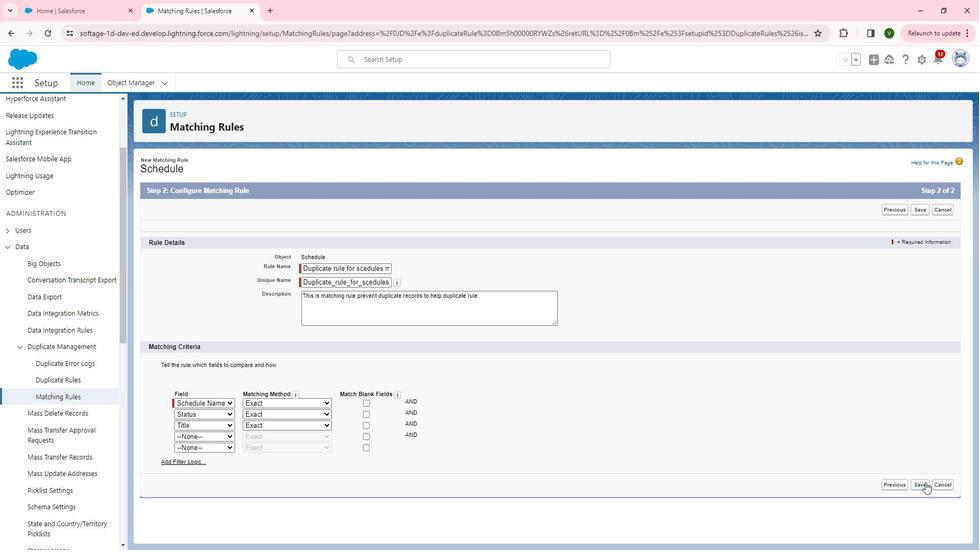 
Action: Mouse moved to (488, 206)
Screenshot: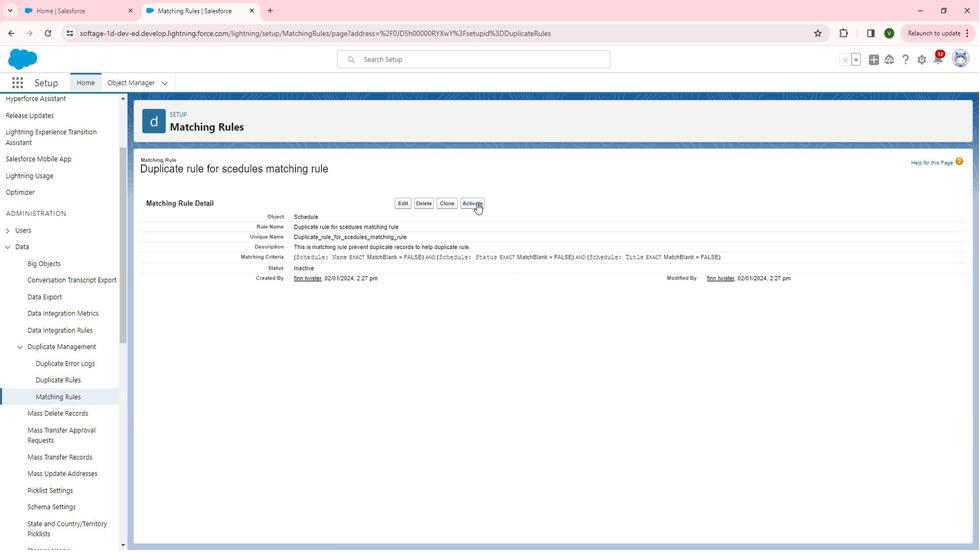 
Action: Mouse pressed left at (488, 206)
Screenshot: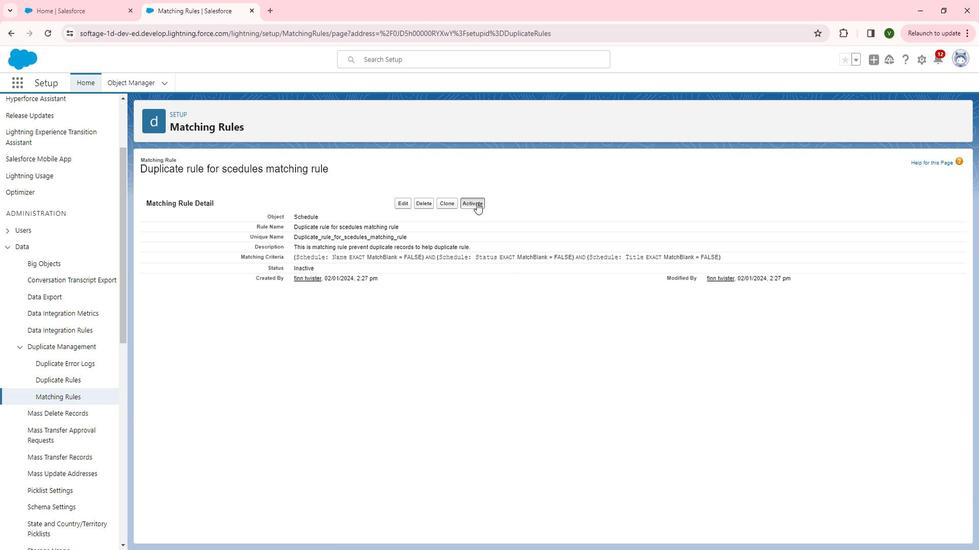
Action: Mouse moved to (559, 369)
Screenshot: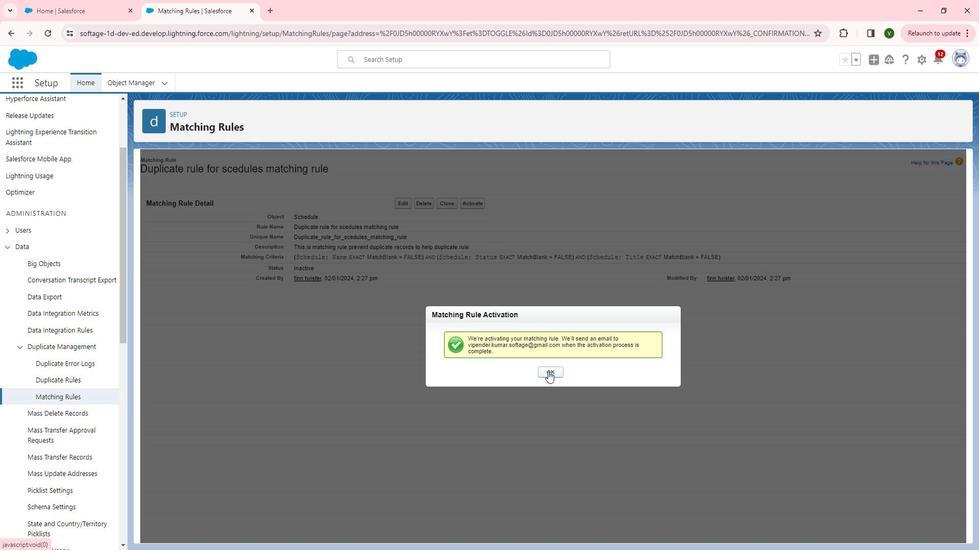 
Action: Mouse pressed left at (559, 369)
Screenshot: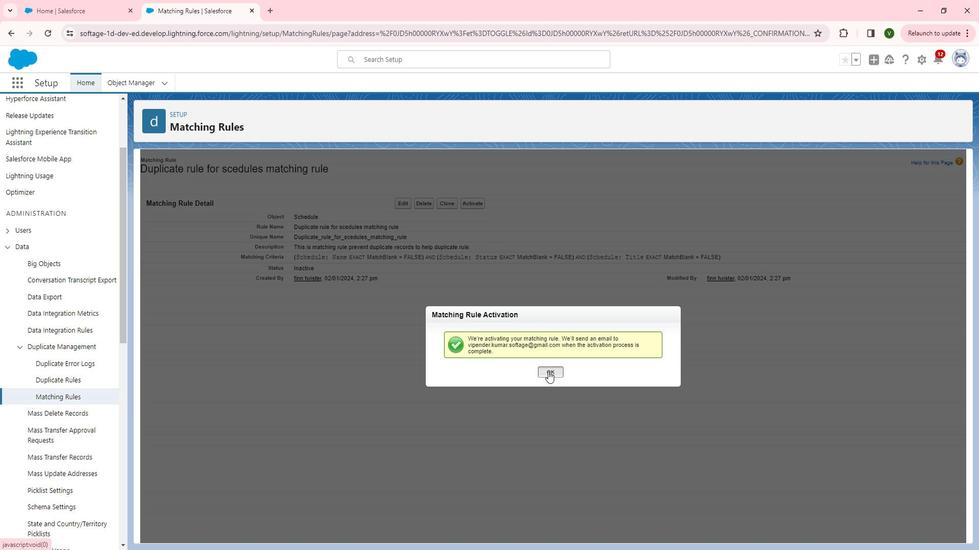 
Action: Mouse moved to (64, 374)
Screenshot: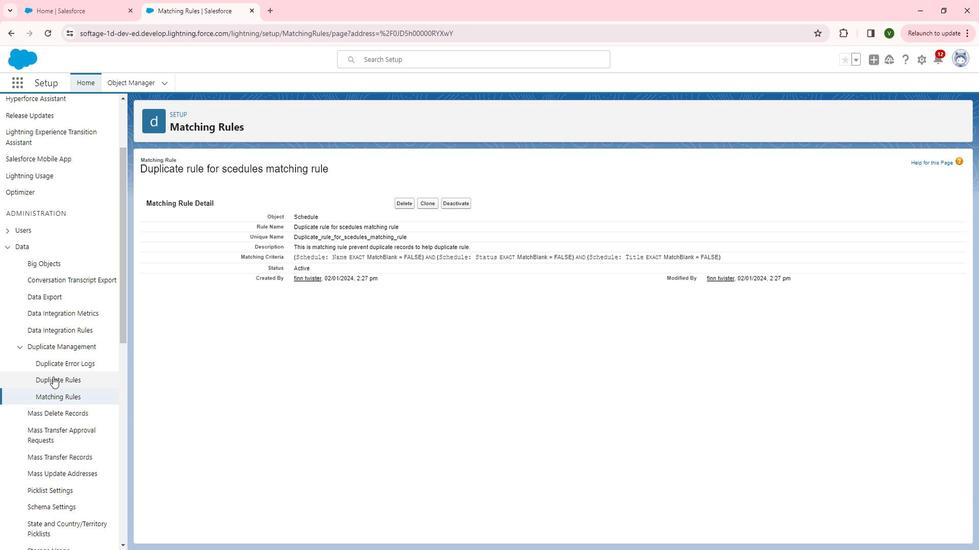 
Action: Mouse pressed left at (64, 374)
Screenshot: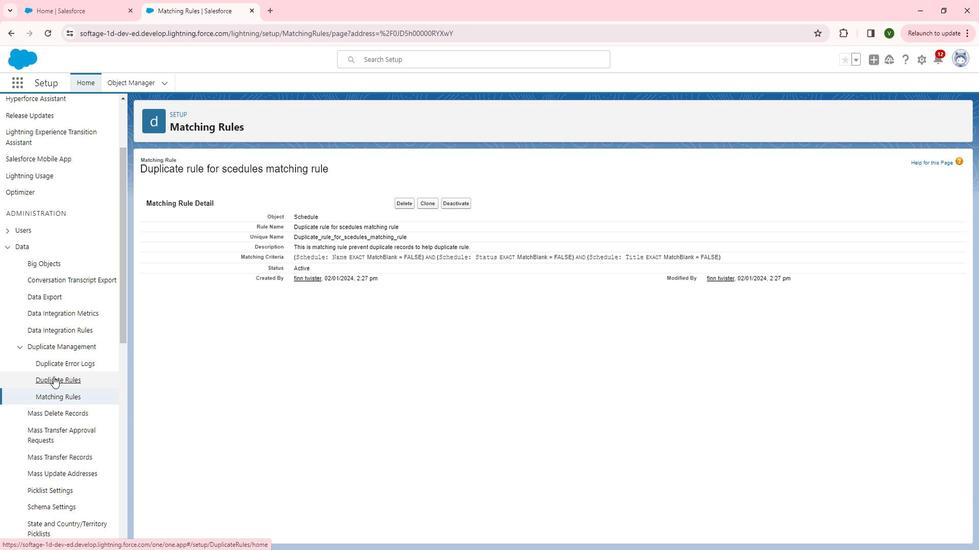 
Action: Mouse moved to (215, 275)
Screenshot: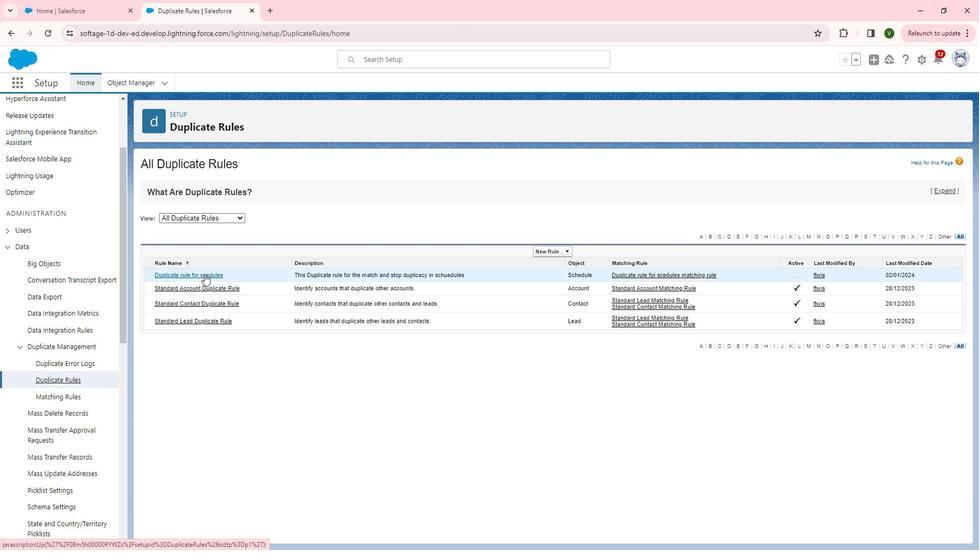 
Action: Mouse pressed left at (215, 275)
Screenshot: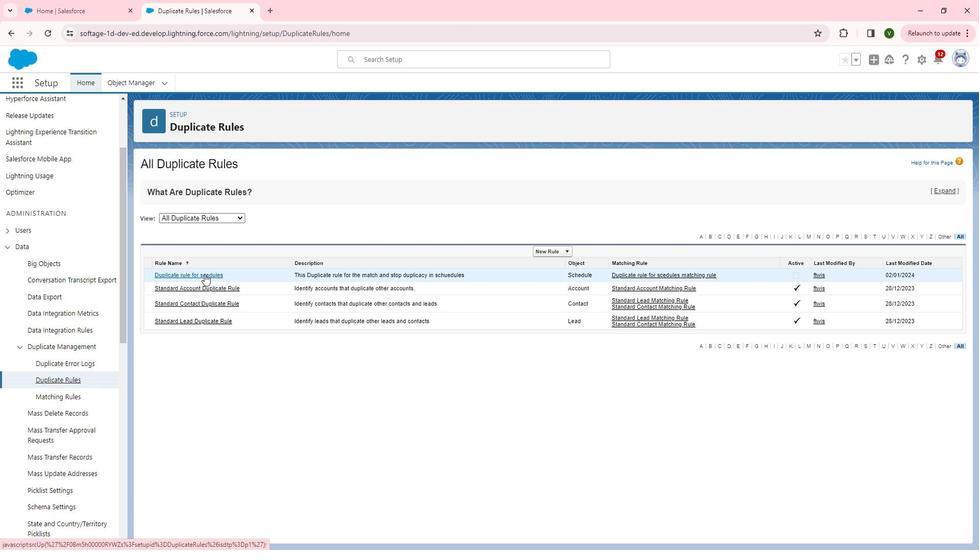
Action: Mouse moved to (482, 207)
Screenshot: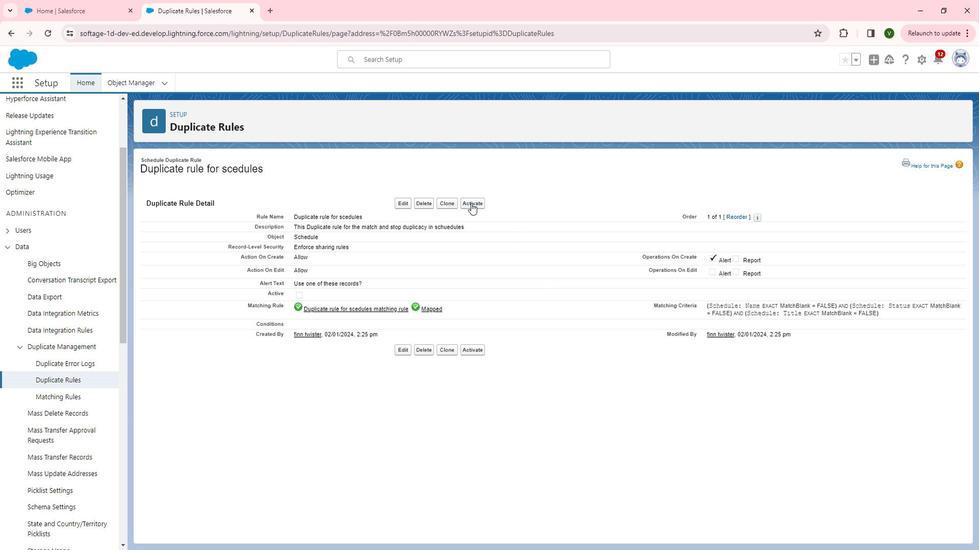 
Action: Mouse pressed left at (482, 207)
Screenshot: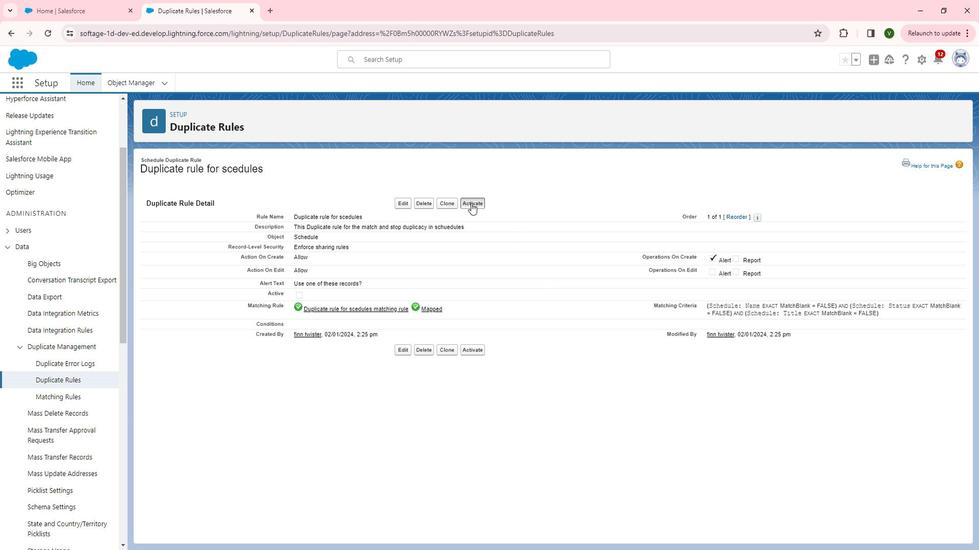 
Action: Mouse moved to (458, 394)
Screenshot: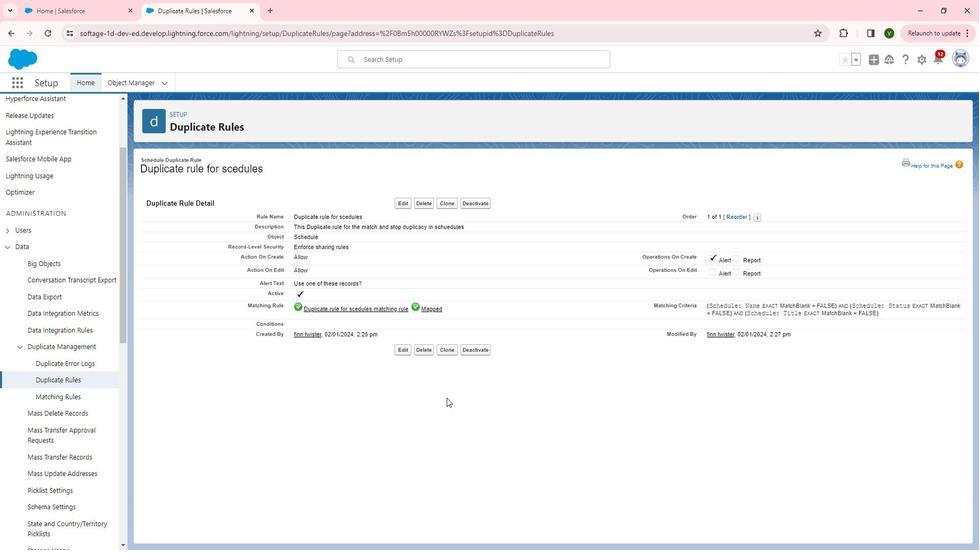 
Action: Mouse pressed left at (458, 394)
Screenshot: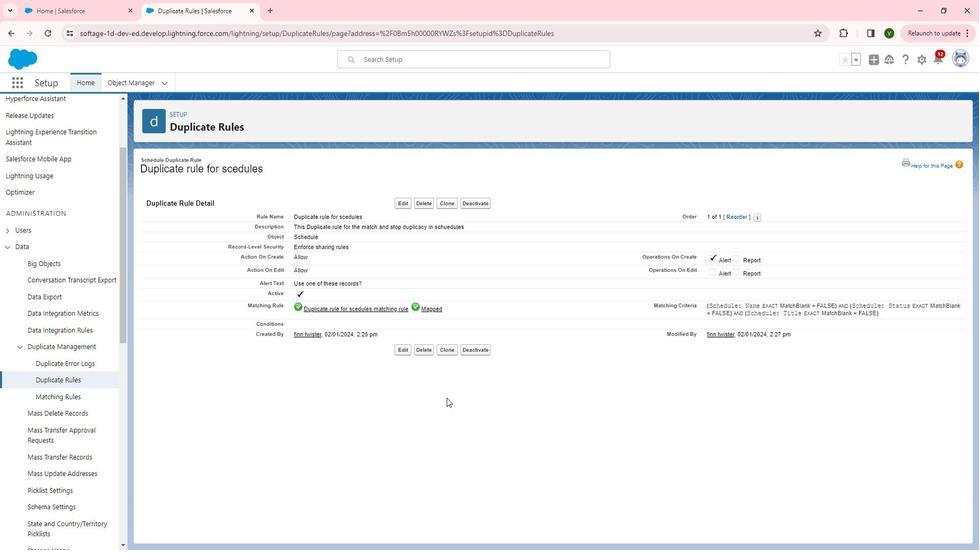 
